 Task: Search one way flight ticket for 3 adults, 3 children in premium economy from Yakutat: Yakutat Airport (also See Yakutat Seaplane Base) to Sheridan: Sheridan County Airport on 8-6-2023. Choice of flights is Alaska. Outbound departure time preference is 5:45.
Action: Mouse moved to (326, 136)
Screenshot: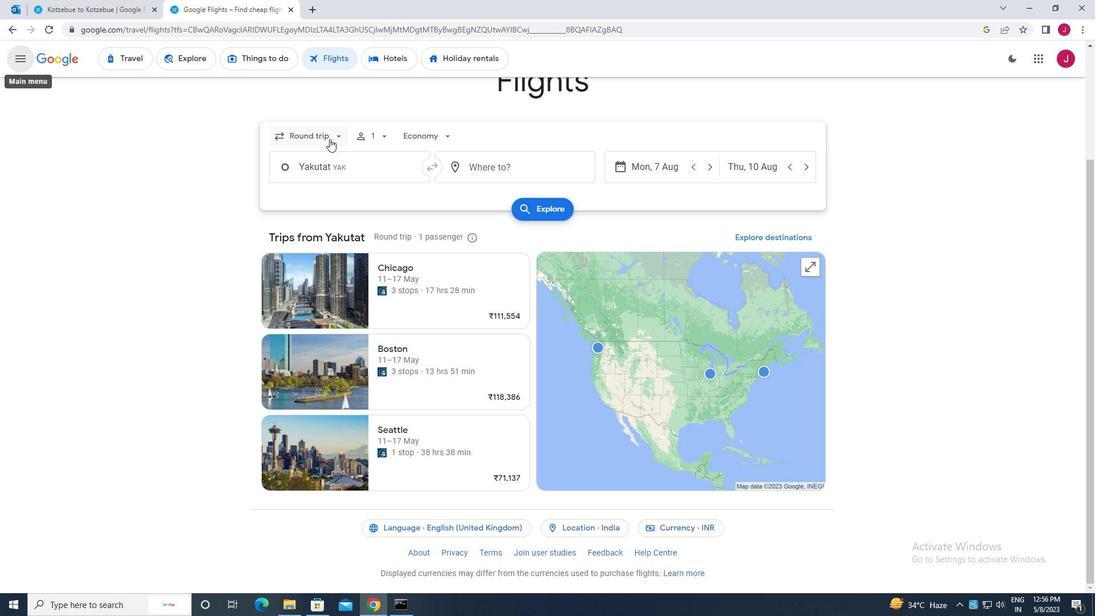 
Action: Mouse pressed left at (326, 136)
Screenshot: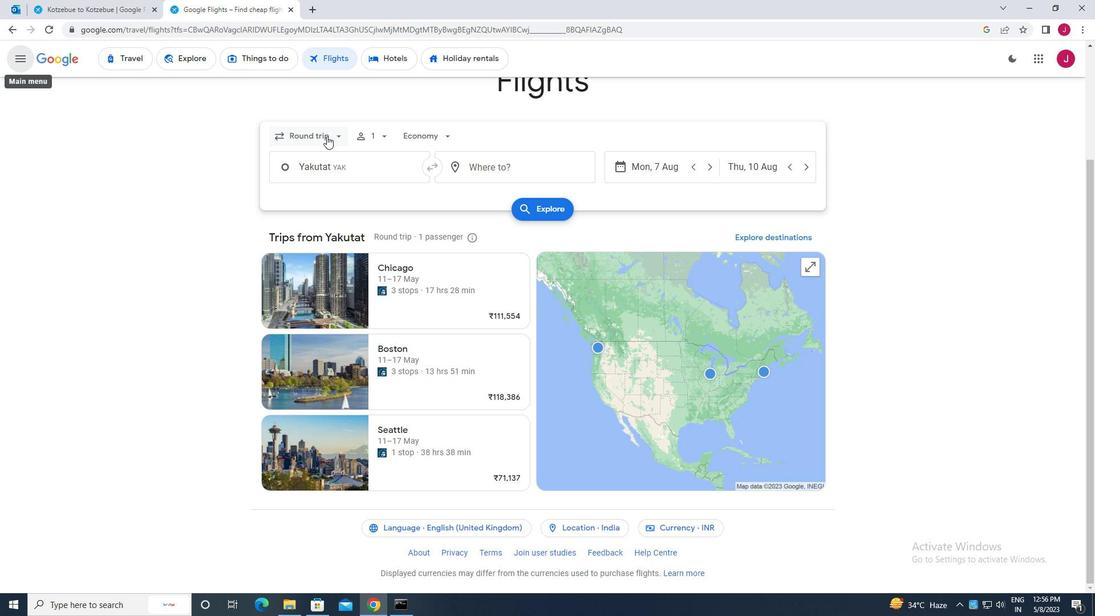 
Action: Mouse moved to (336, 136)
Screenshot: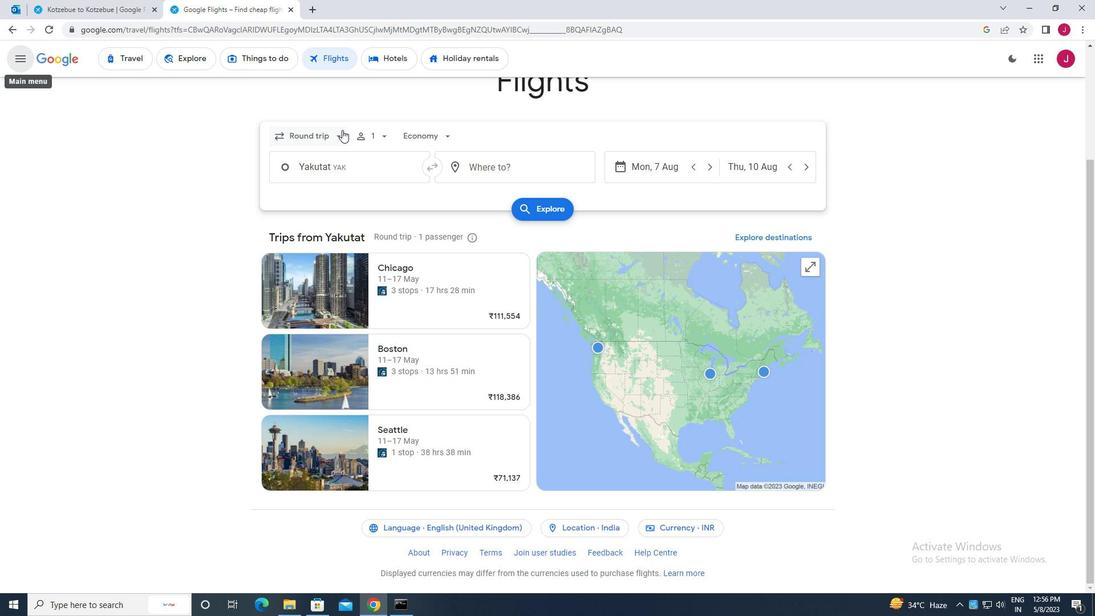 
Action: Mouse pressed left at (336, 136)
Screenshot: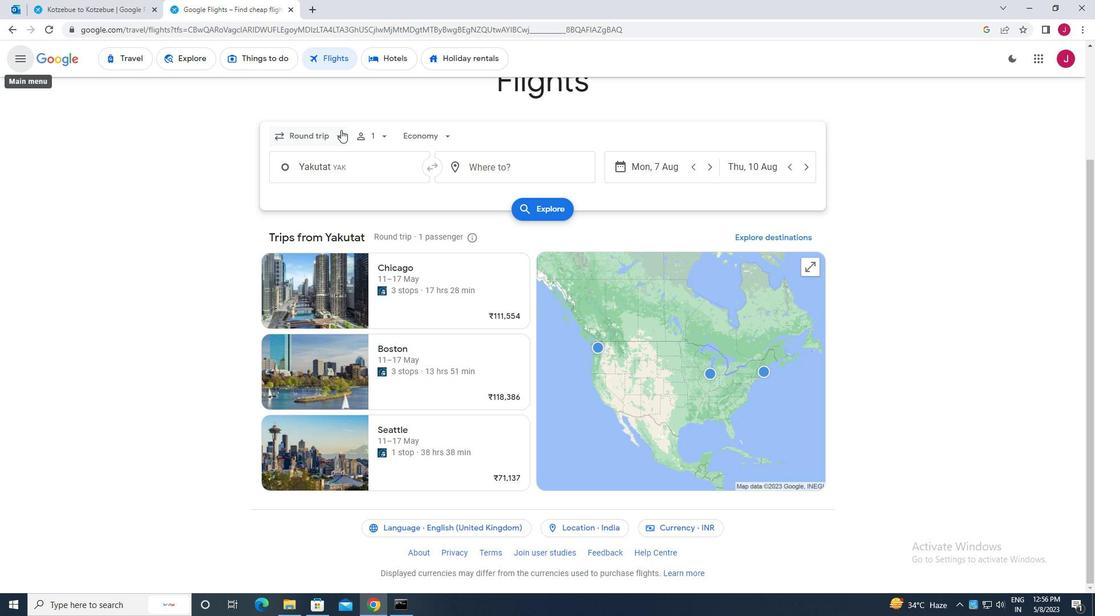 
Action: Mouse moved to (337, 130)
Screenshot: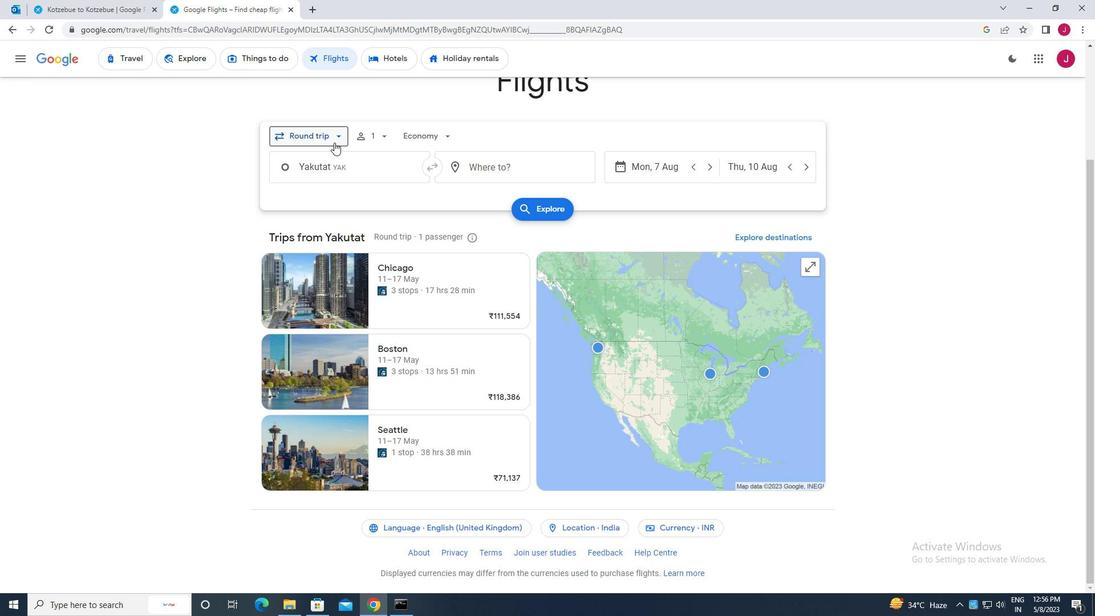 
Action: Mouse pressed left at (337, 130)
Screenshot: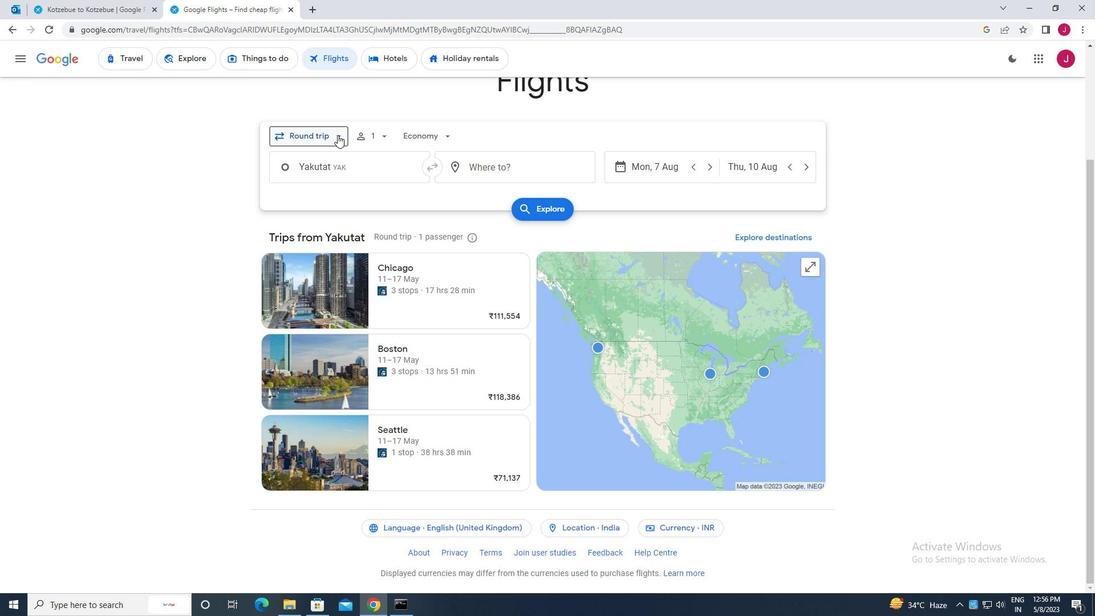 
Action: Mouse moved to (332, 188)
Screenshot: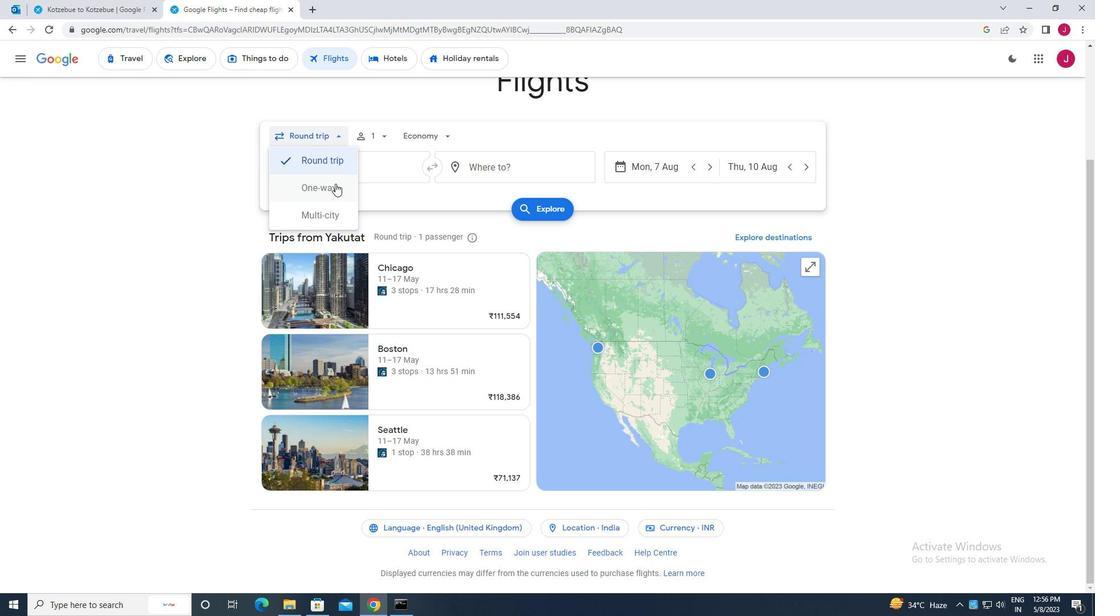 
Action: Mouse pressed left at (332, 188)
Screenshot: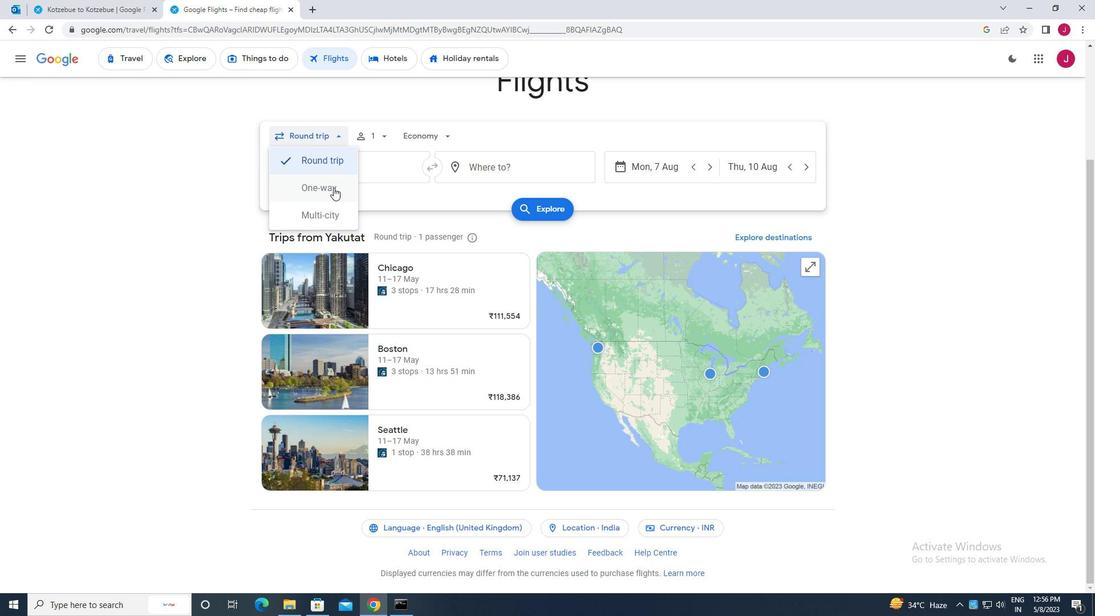 
Action: Mouse moved to (379, 136)
Screenshot: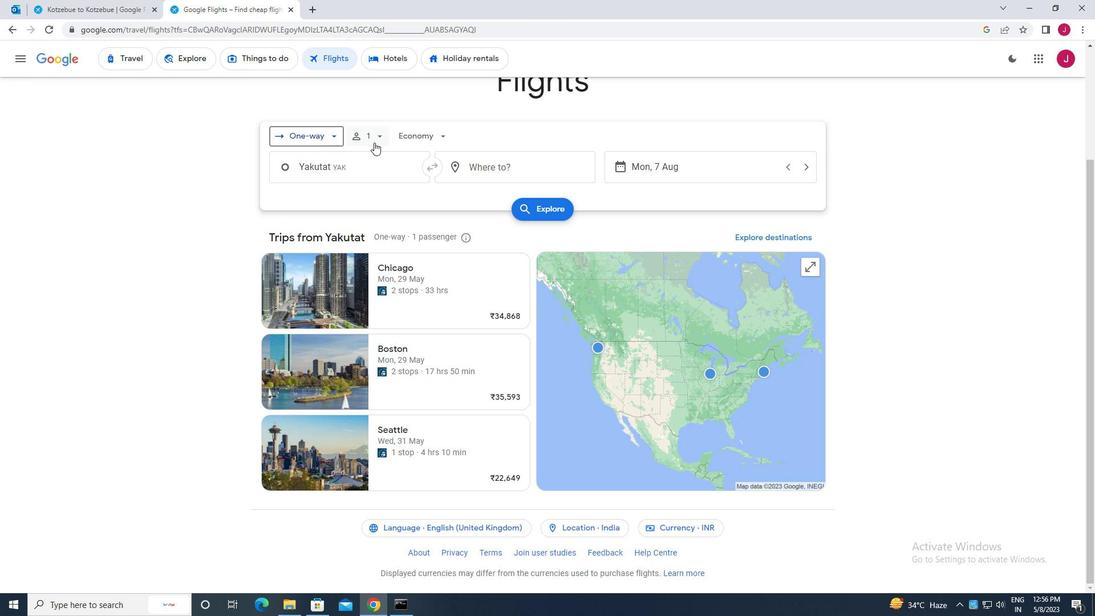 
Action: Mouse pressed left at (379, 136)
Screenshot: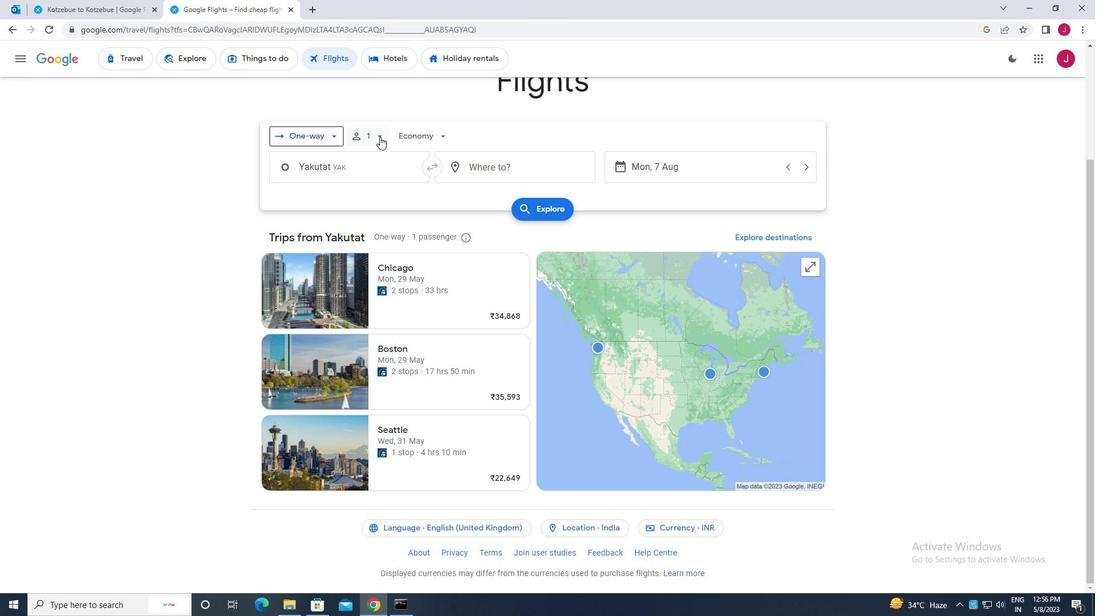 
Action: Mouse moved to (470, 165)
Screenshot: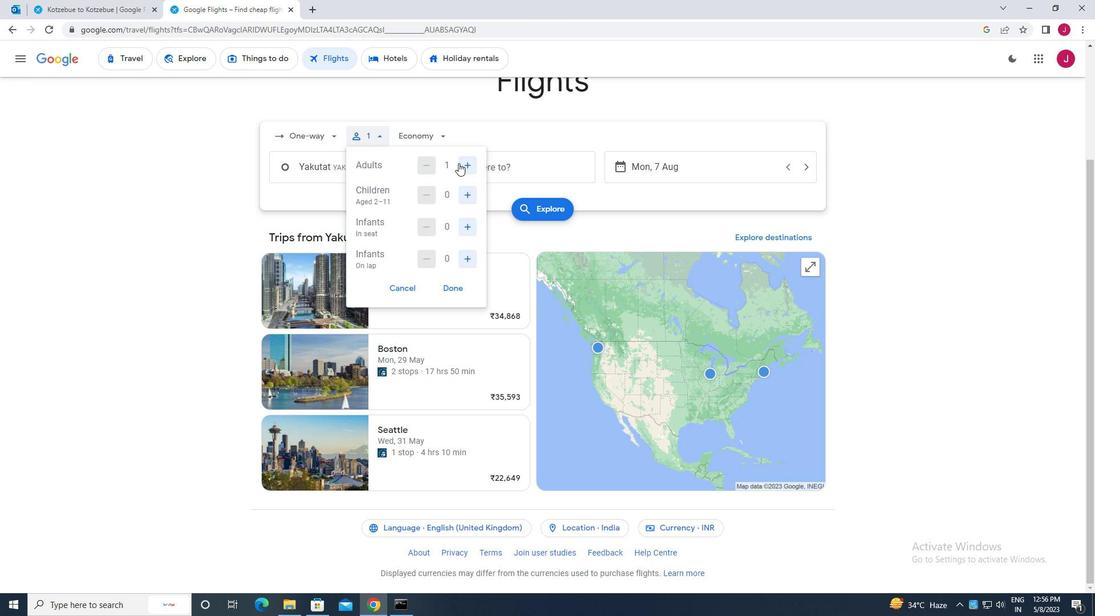 
Action: Mouse pressed left at (470, 165)
Screenshot: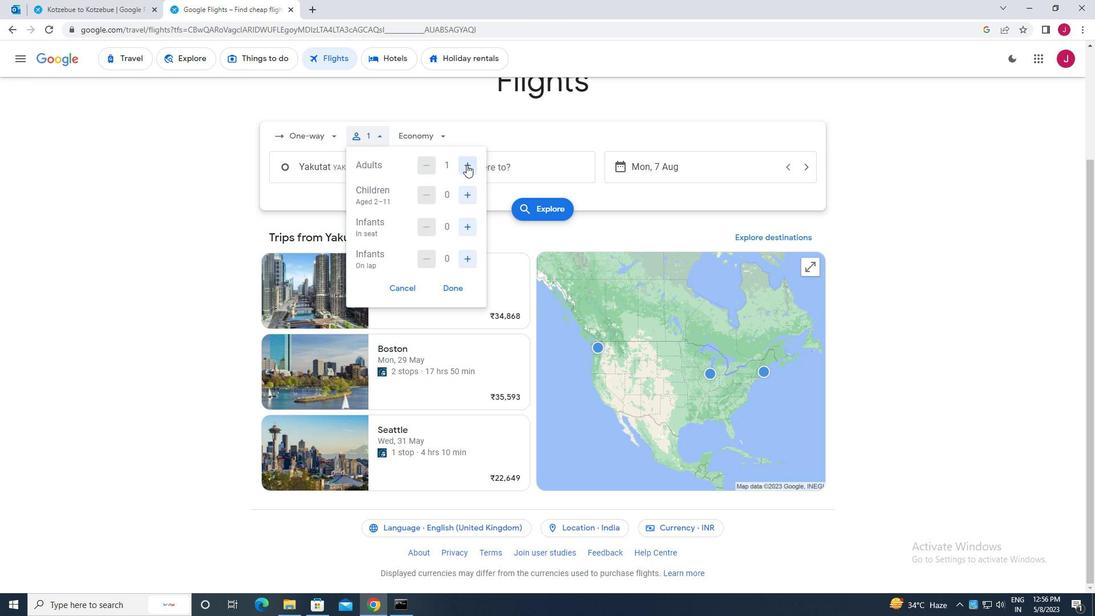 
Action: Mouse moved to (470, 166)
Screenshot: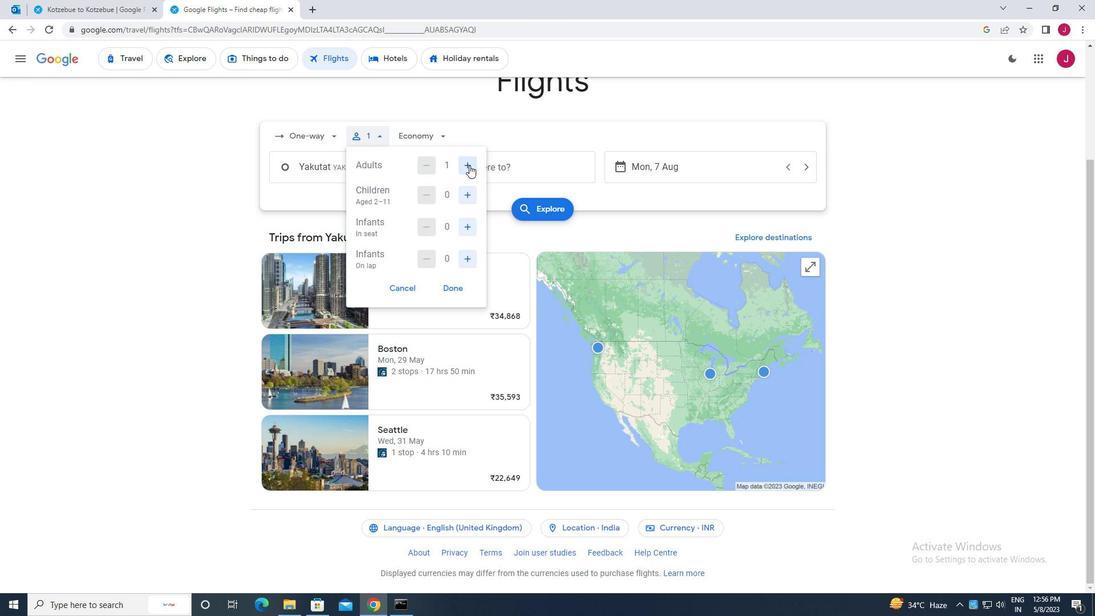 
Action: Mouse pressed left at (470, 166)
Screenshot: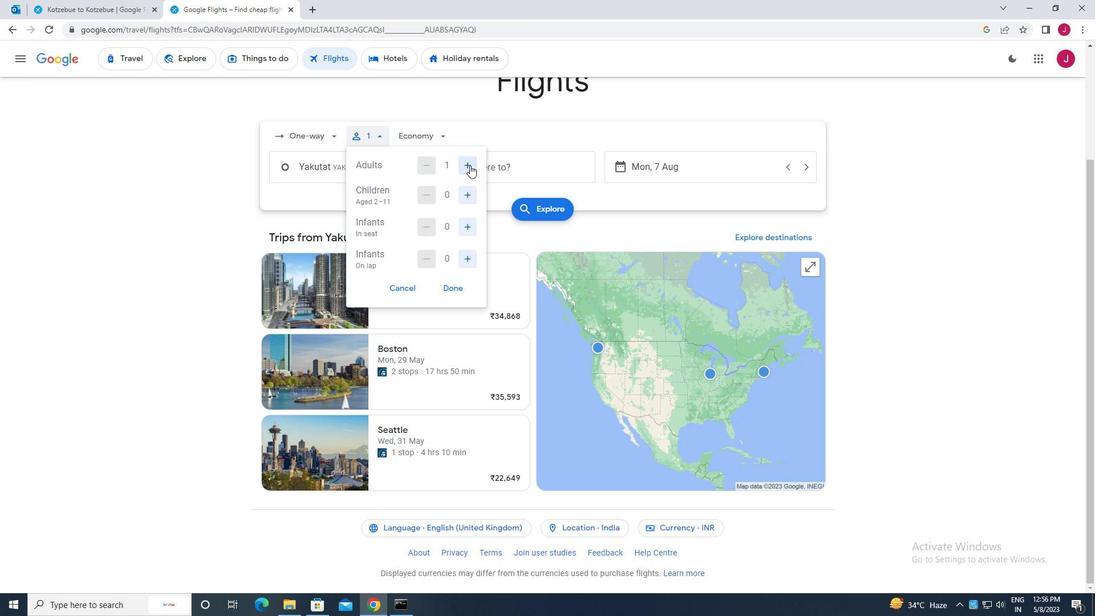 
Action: Mouse moved to (464, 195)
Screenshot: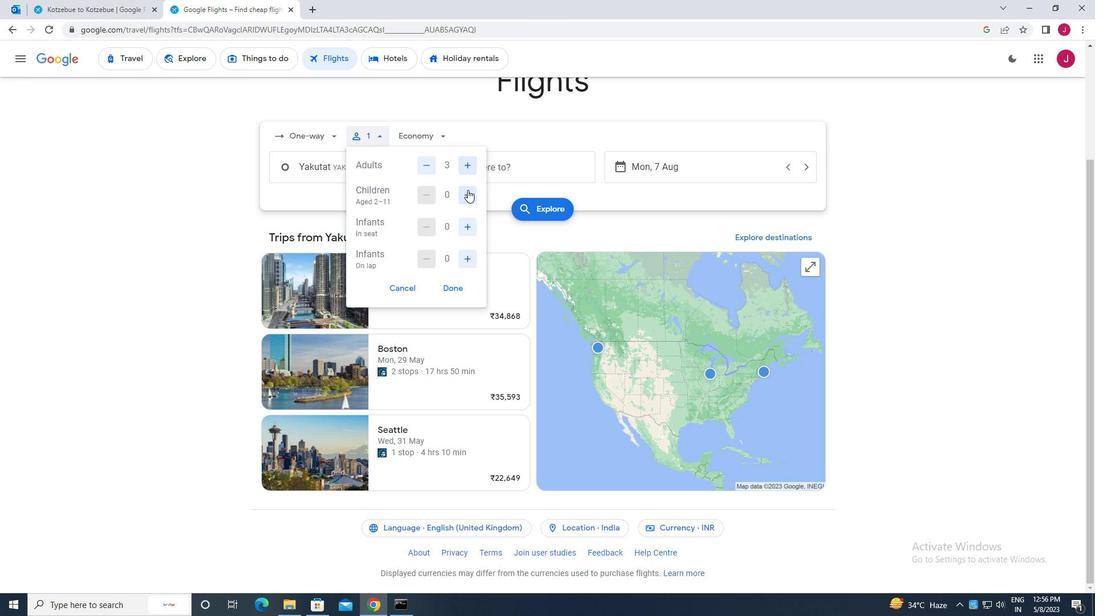 
Action: Mouse pressed left at (464, 195)
Screenshot: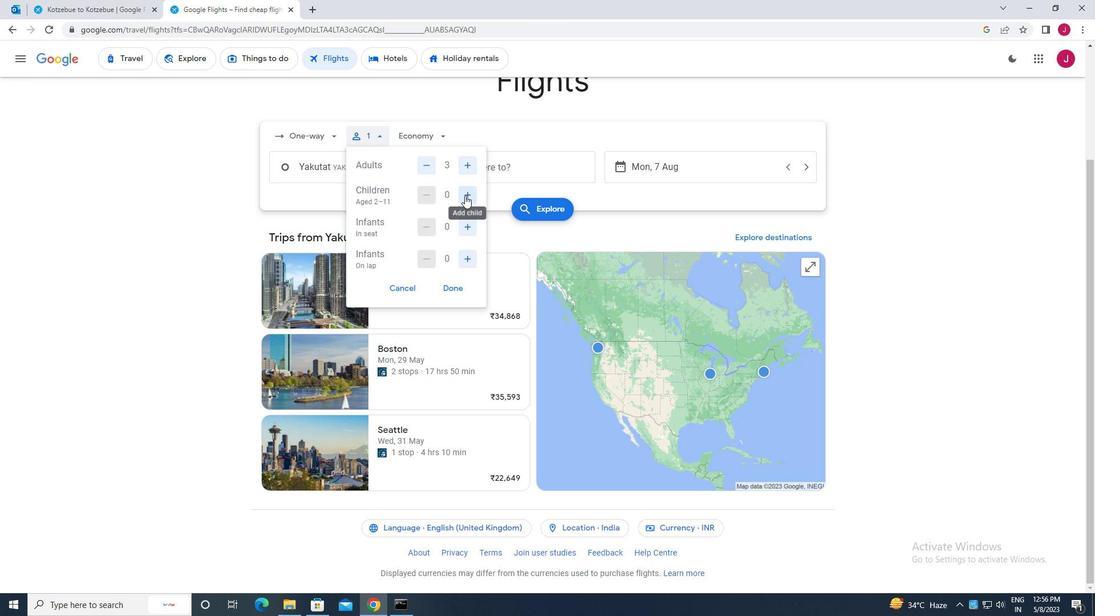 
Action: Mouse pressed left at (464, 195)
Screenshot: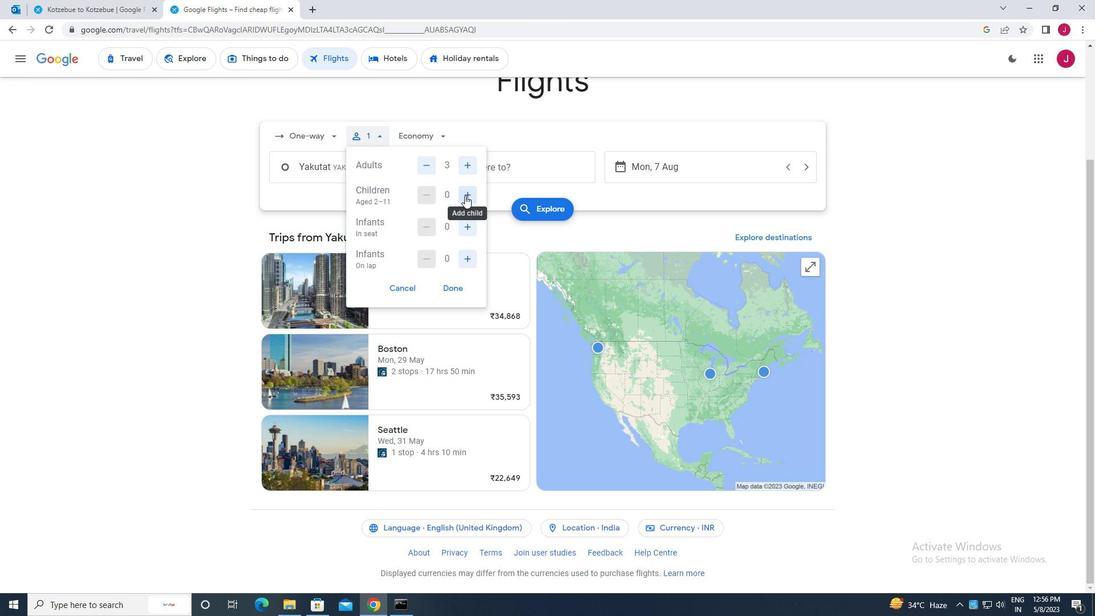 
Action: Mouse pressed left at (464, 195)
Screenshot: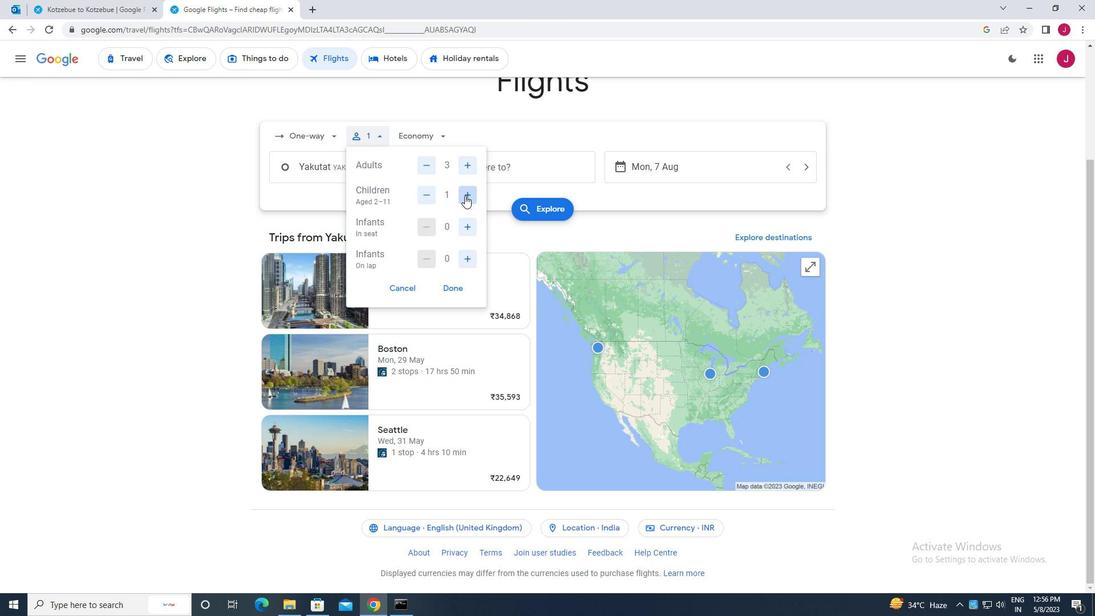 
Action: Mouse moved to (452, 286)
Screenshot: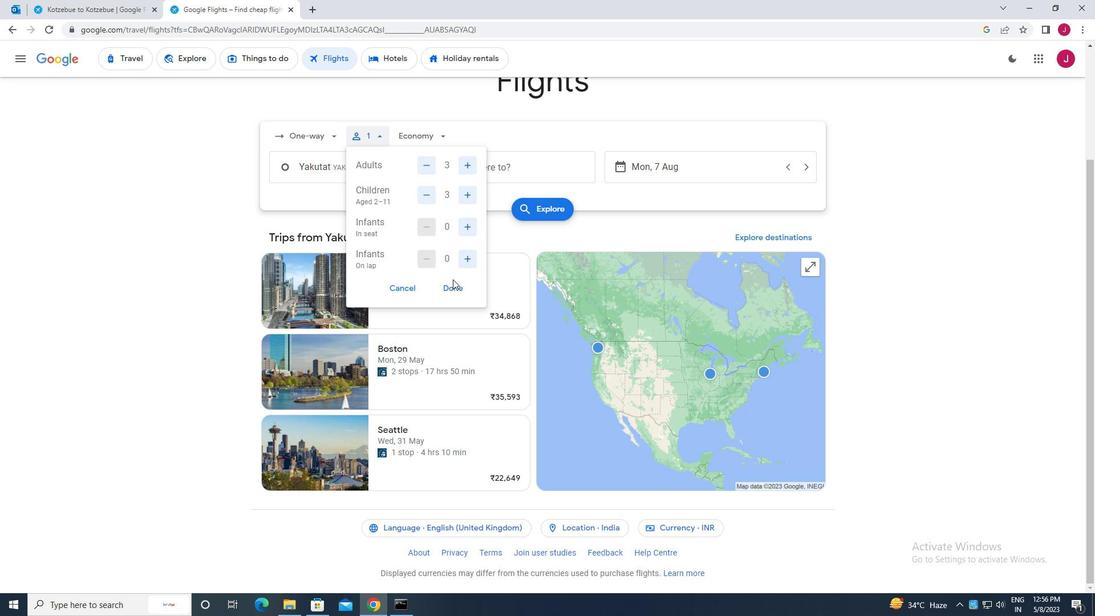 
Action: Mouse pressed left at (452, 286)
Screenshot: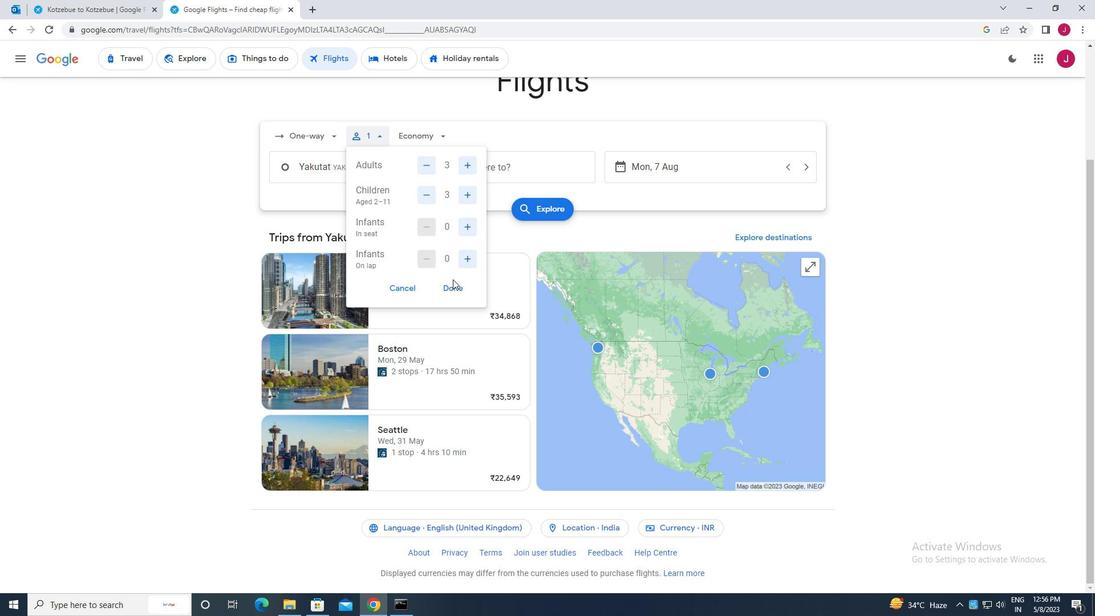 
Action: Mouse moved to (423, 136)
Screenshot: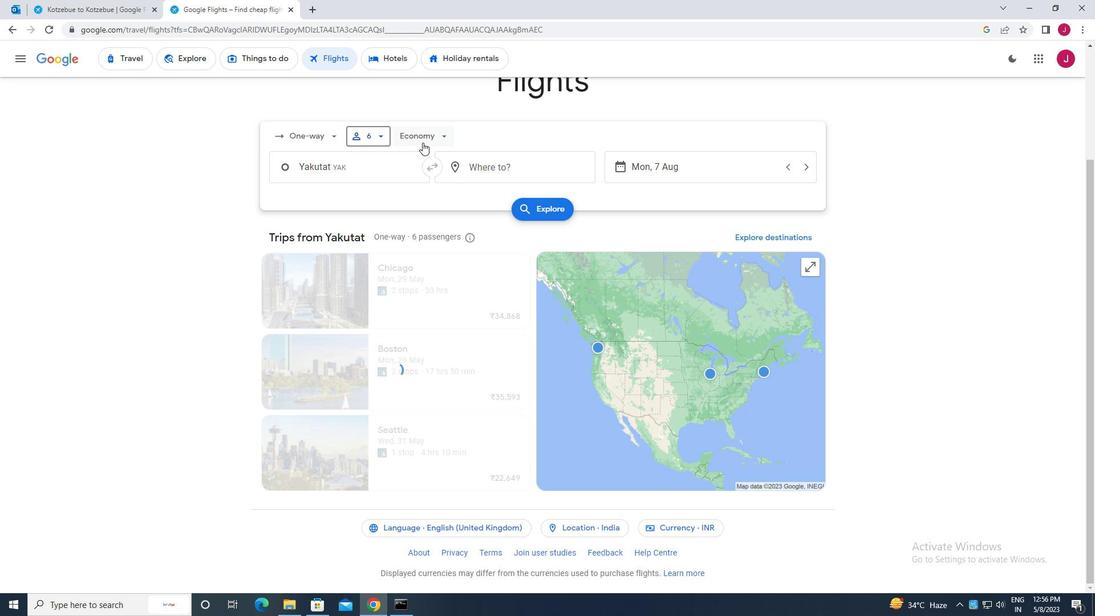
Action: Mouse pressed left at (423, 136)
Screenshot: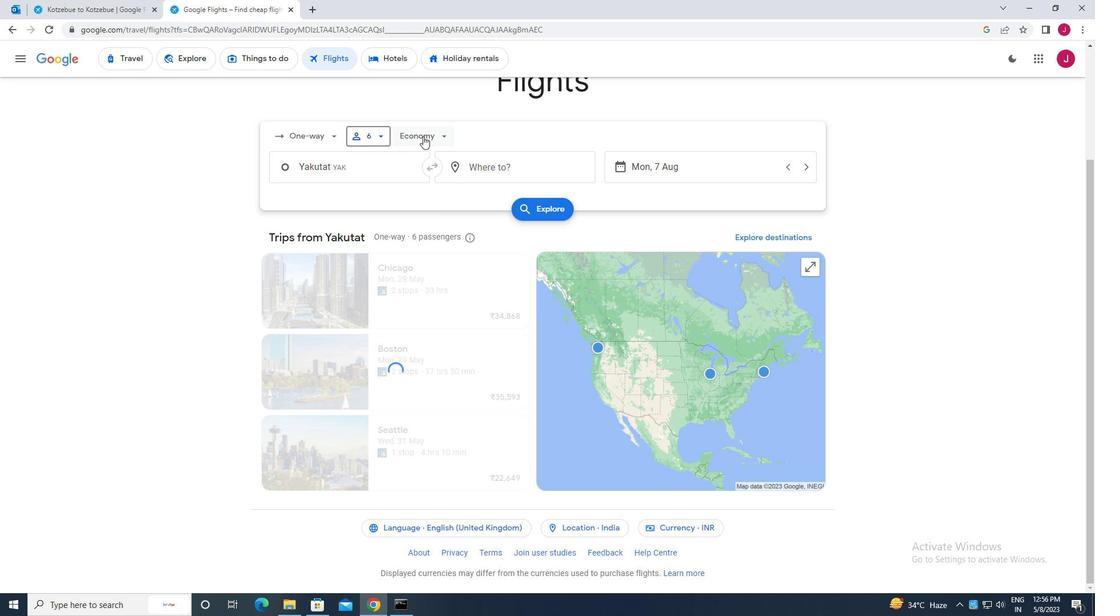 
Action: Mouse moved to (442, 188)
Screenshot: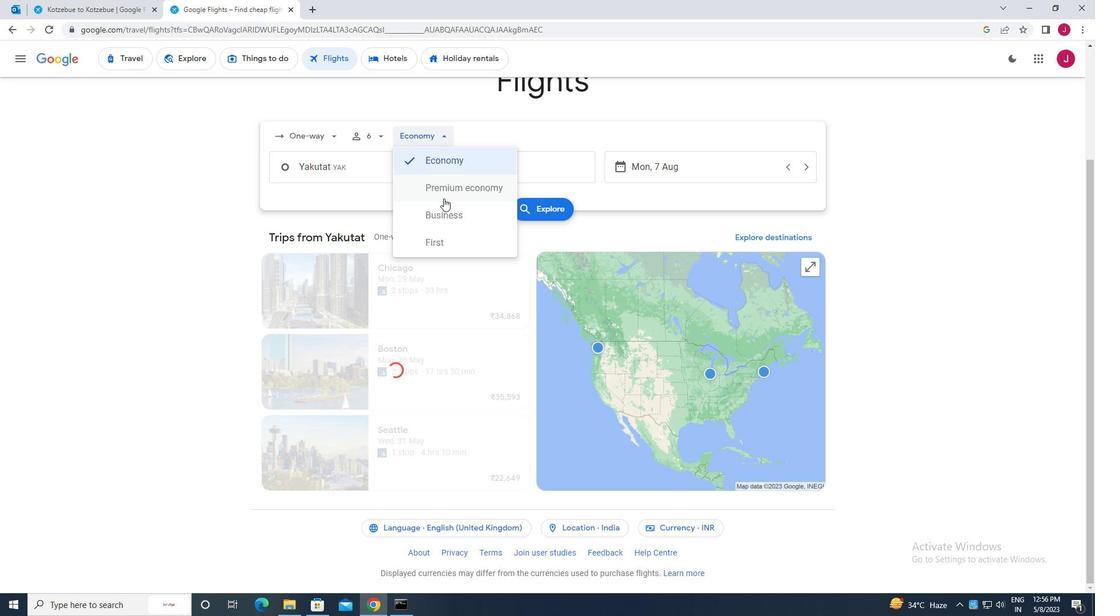 
Action: Mouse pressed left at (442, 188)
Screenshot: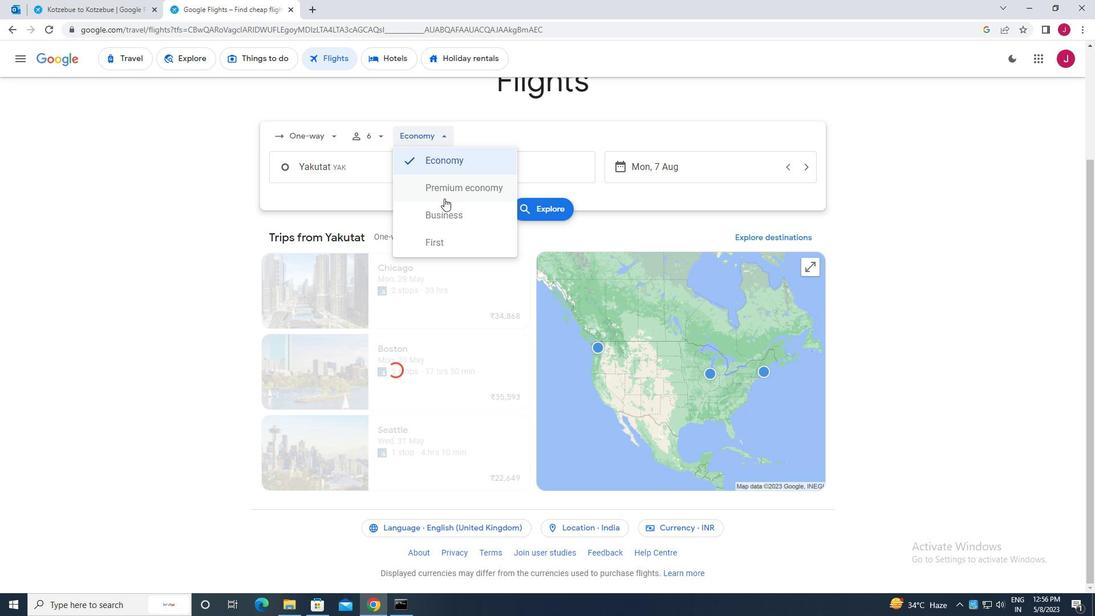 
Action: Mouse moved to (368, 166)
Screenshot: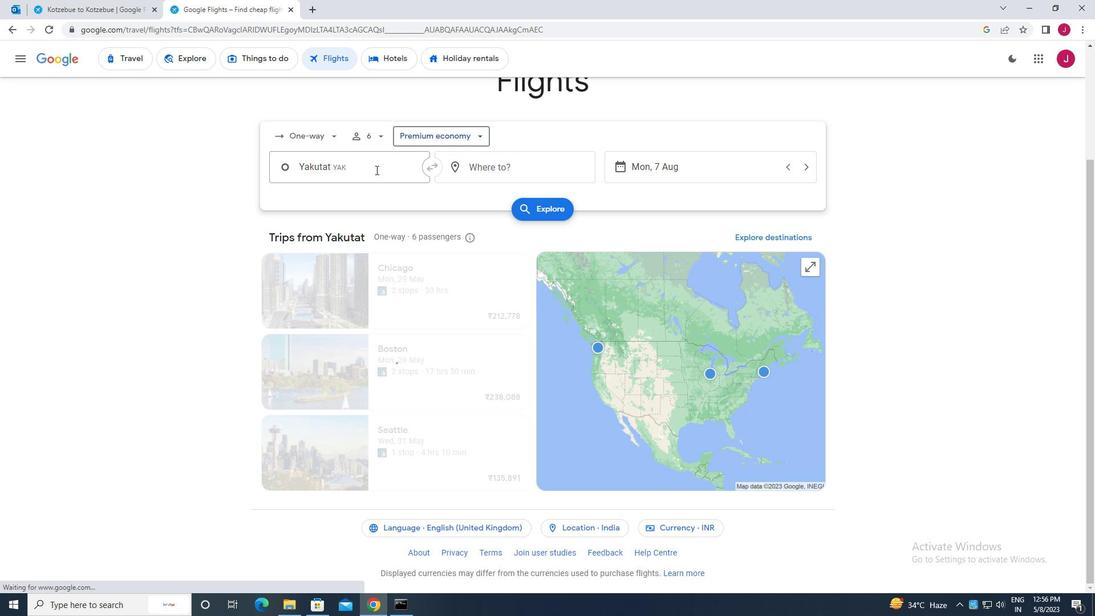 
Action: Mouse pressed left at (368, 166)
Screenshot: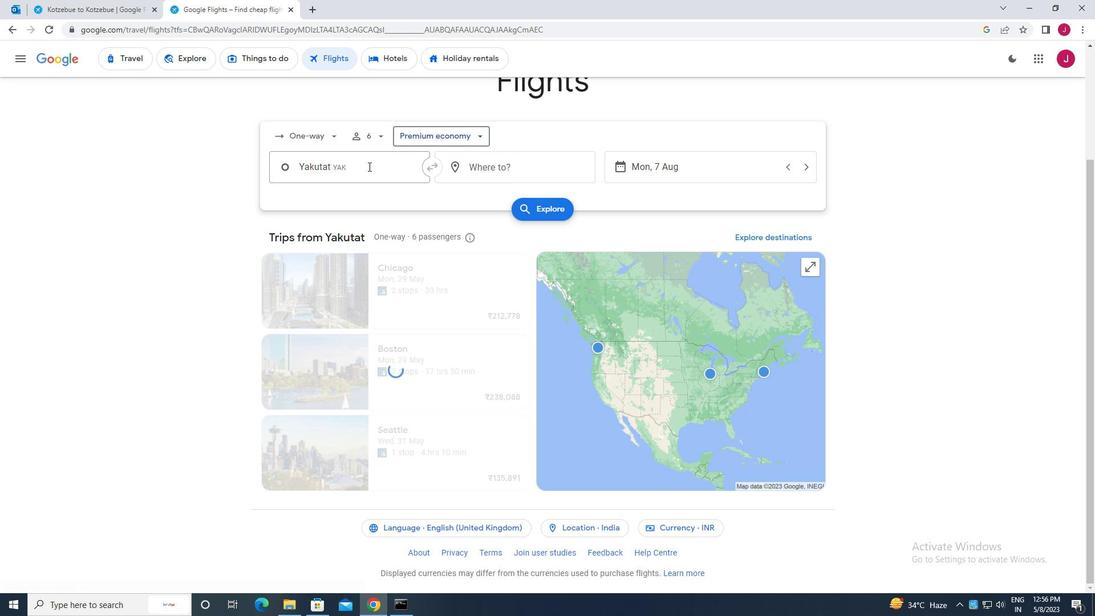 
Action: Mouse moved to (368, 166)
Screenshot: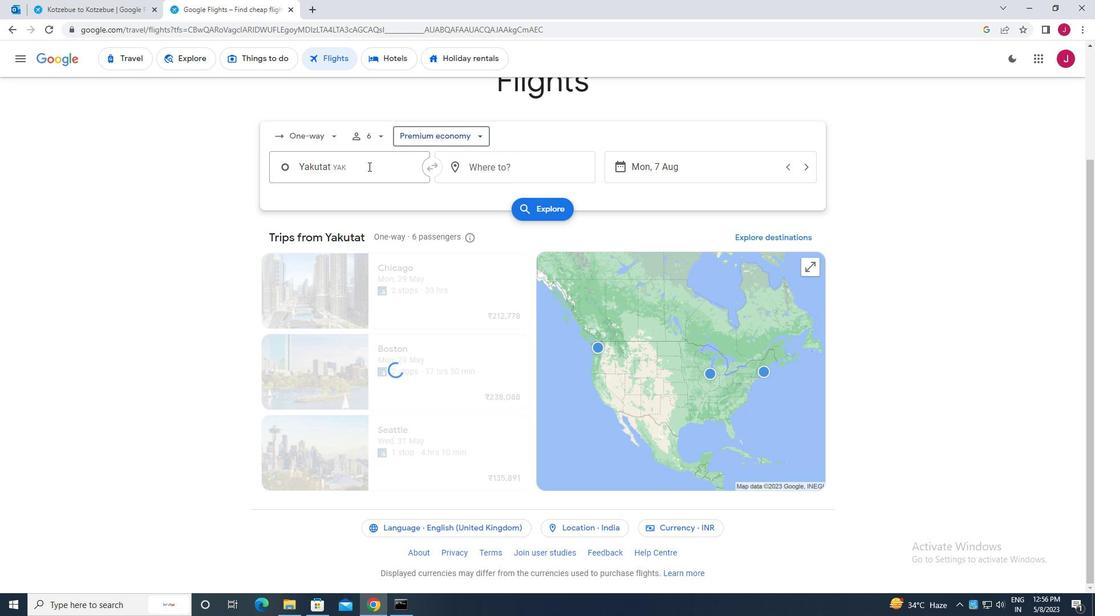 
Action: Key pressed yakutat
Screenshot: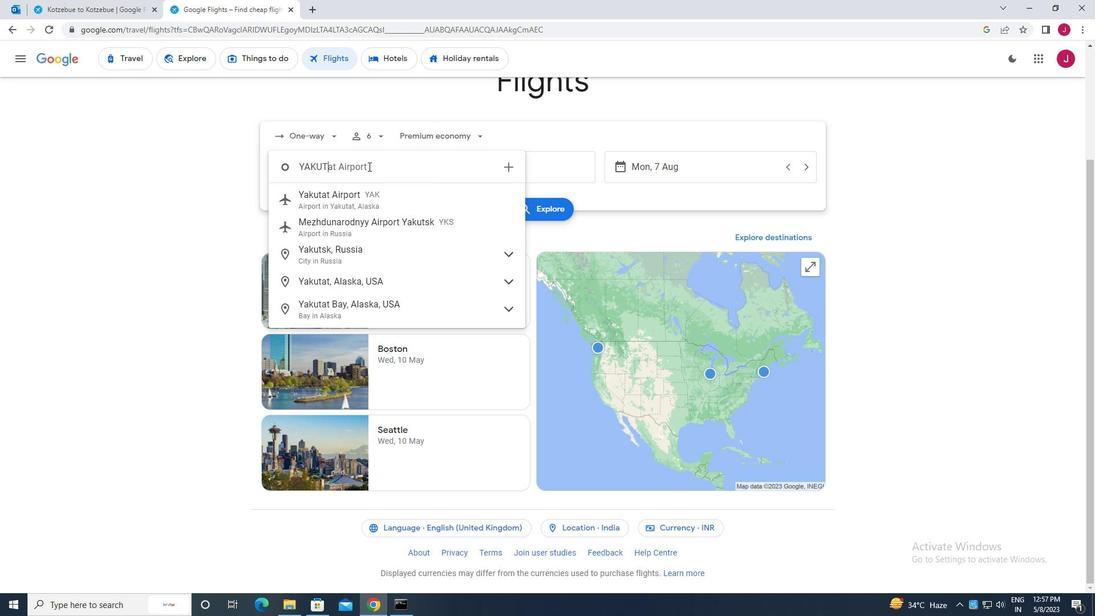 
Action: Mouse moved to (365, 195)
Screenshot: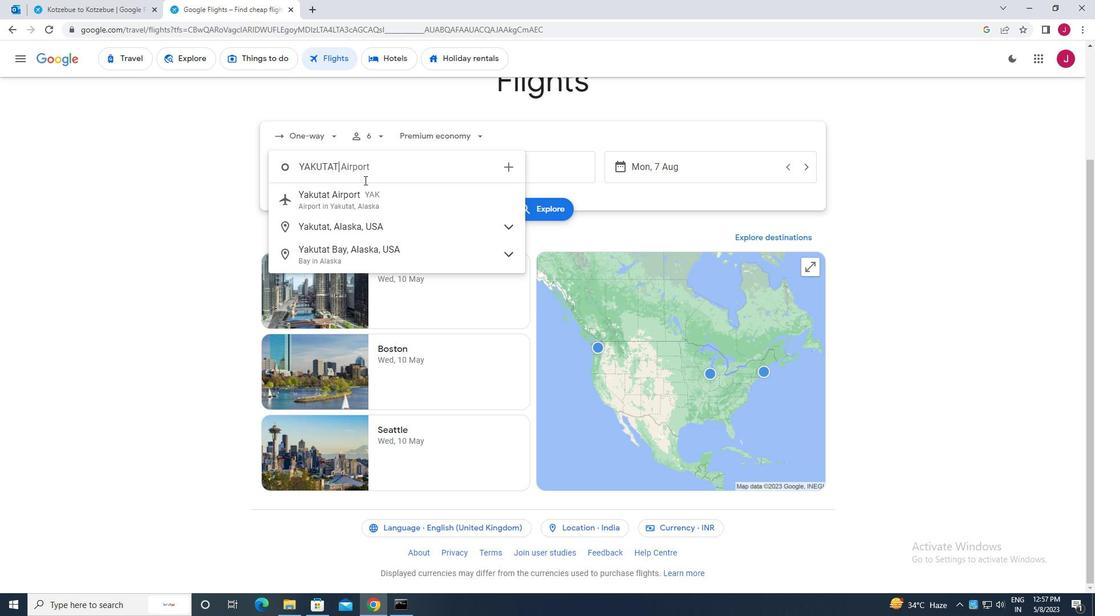 
Action: Mouse pressed left at (365, 195)
Screenshot: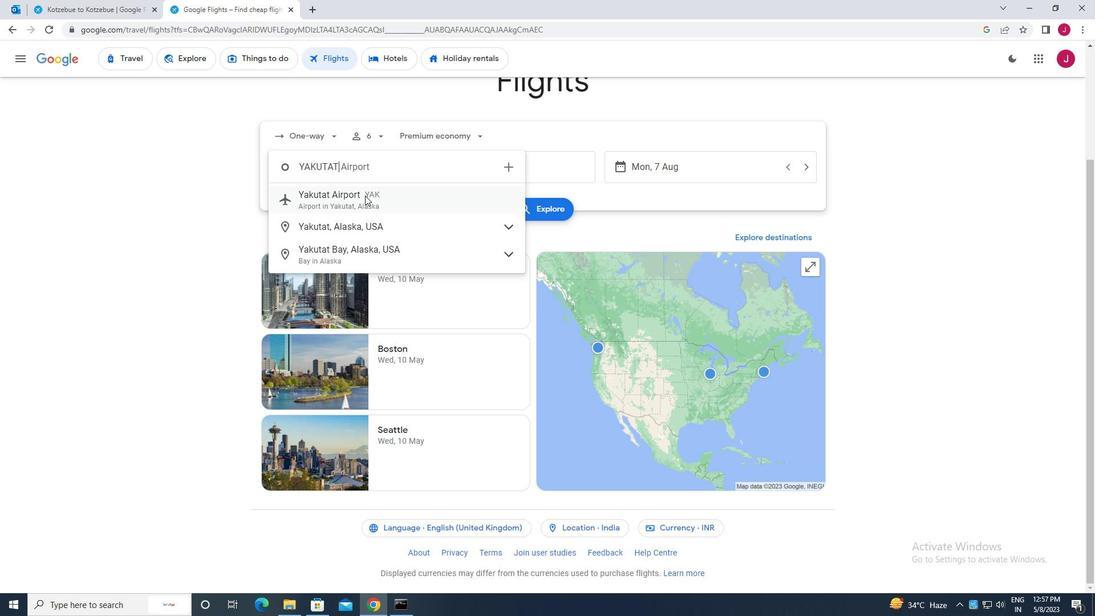 
Action: Mouse moved to (529, 171)
Screenshot: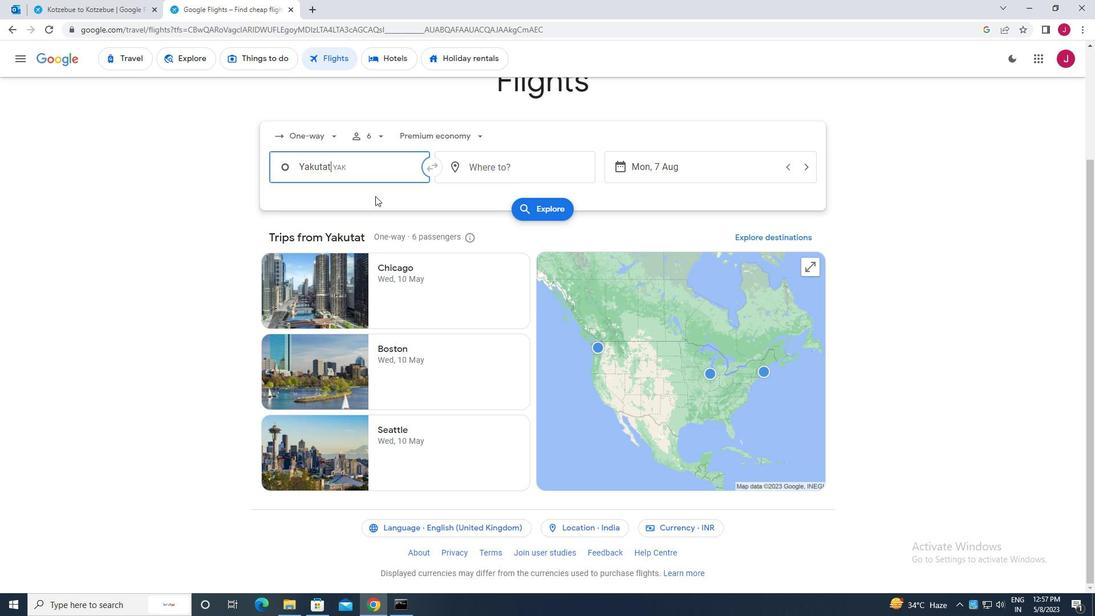 
Action: Mouse pressed left at (529, 171)
Screenshot: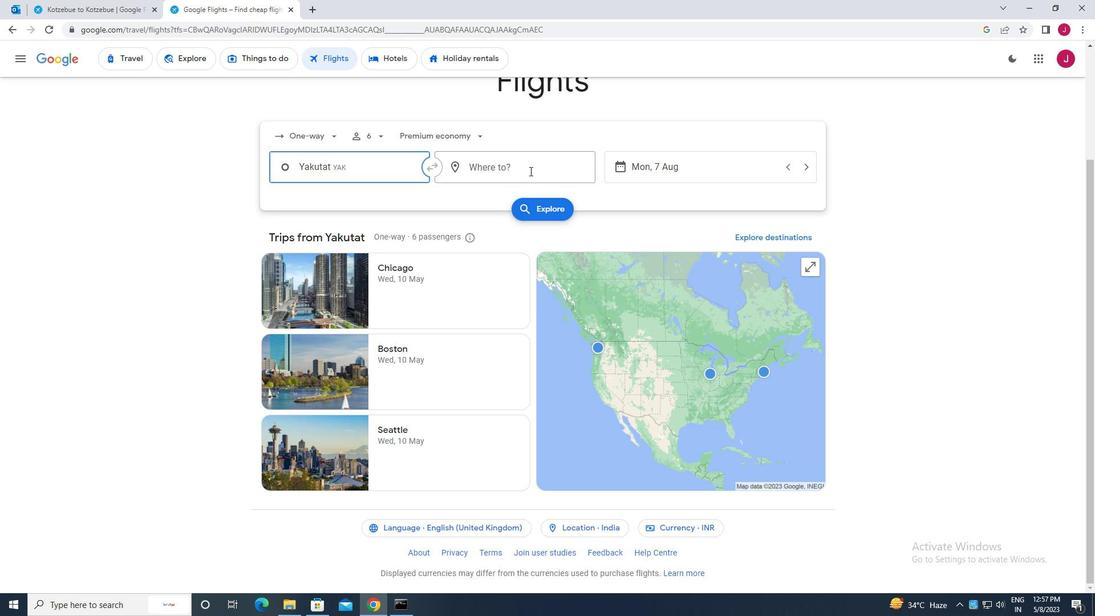
Action: Key pressed sherida
Screenshot: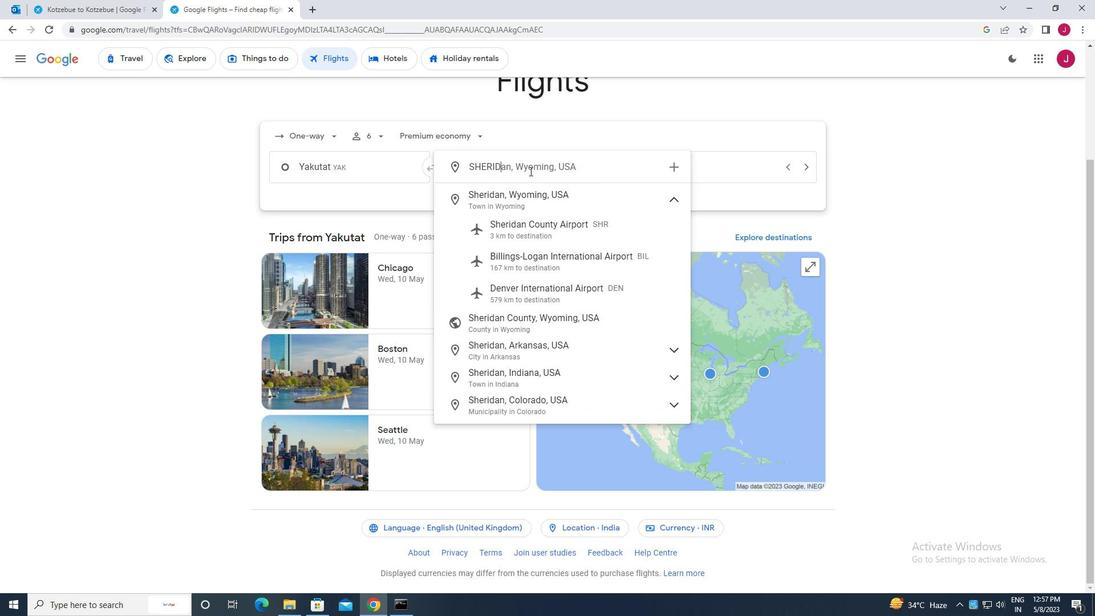 
Action: Mouse moved to (552, 223)
Screenshot: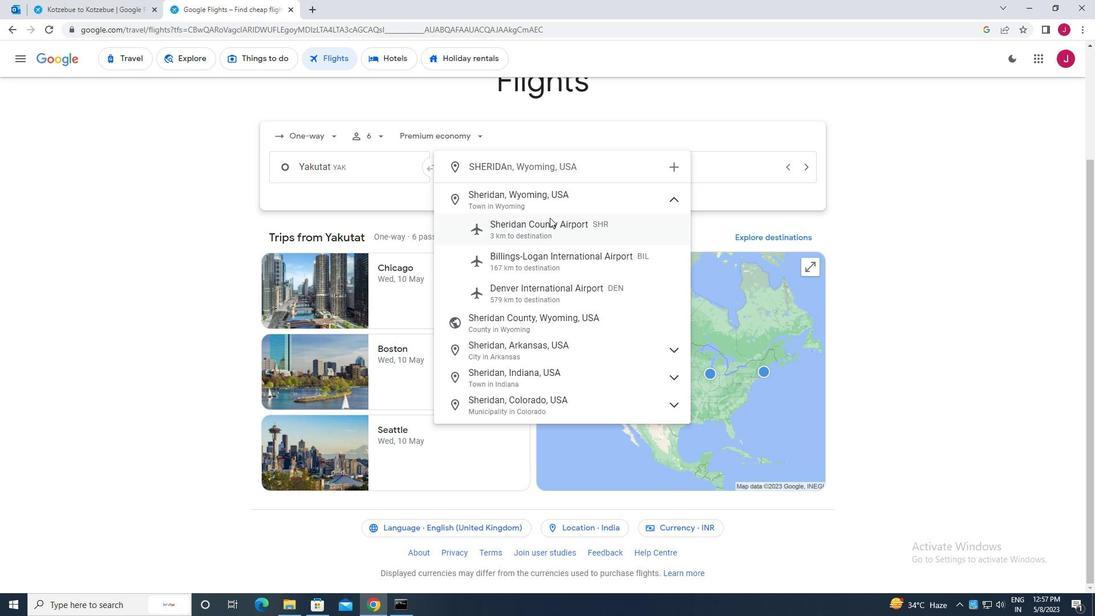 
Action: Mouse pressed left at (552, 223)
Screenshot: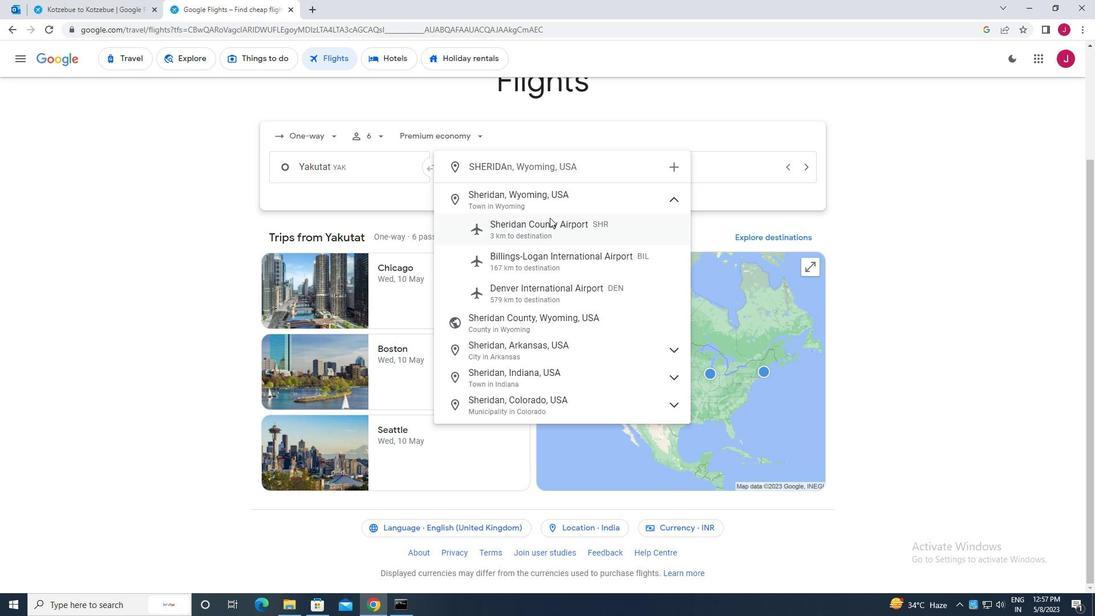 
Action: Mouse moved to (672, 172)
Screenshot: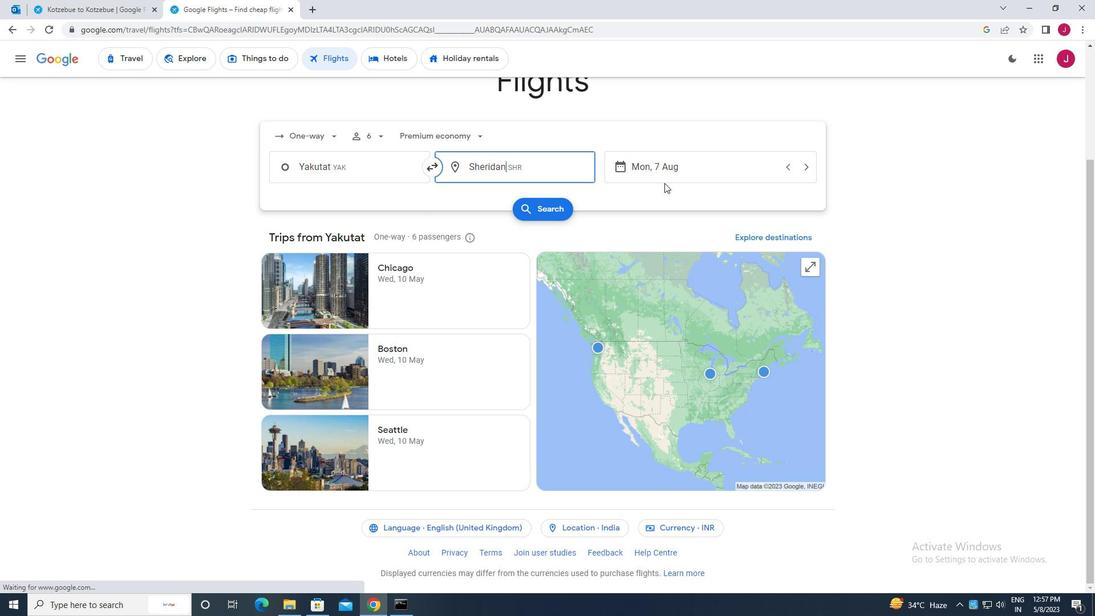 
Action: Mouse pressed left at (672, 172)
Screenshot: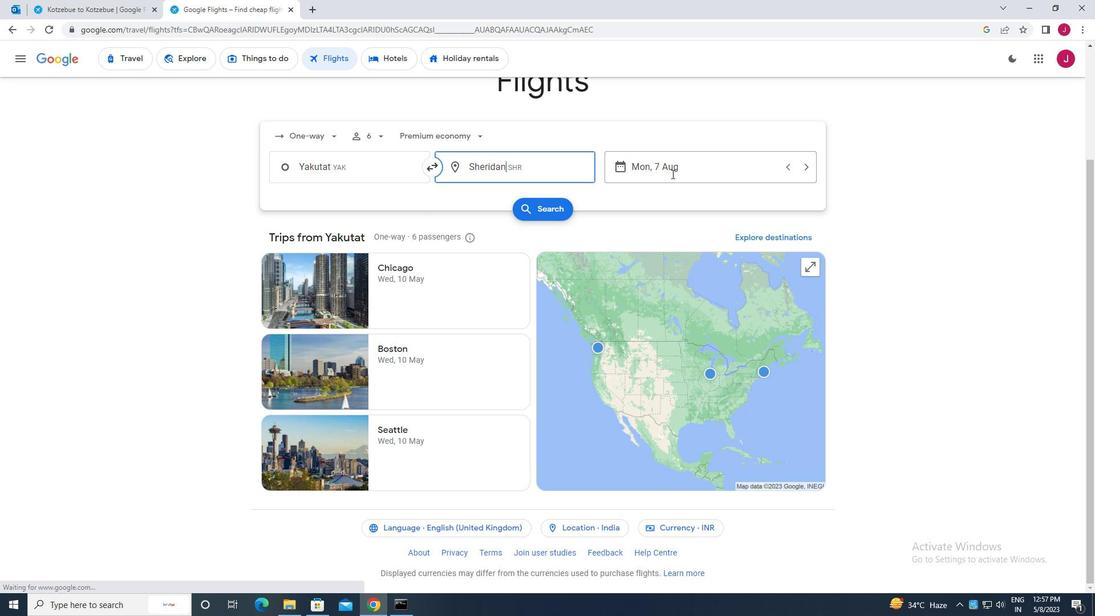 
Action: Mouse moved to (417, 285)
Screenshot: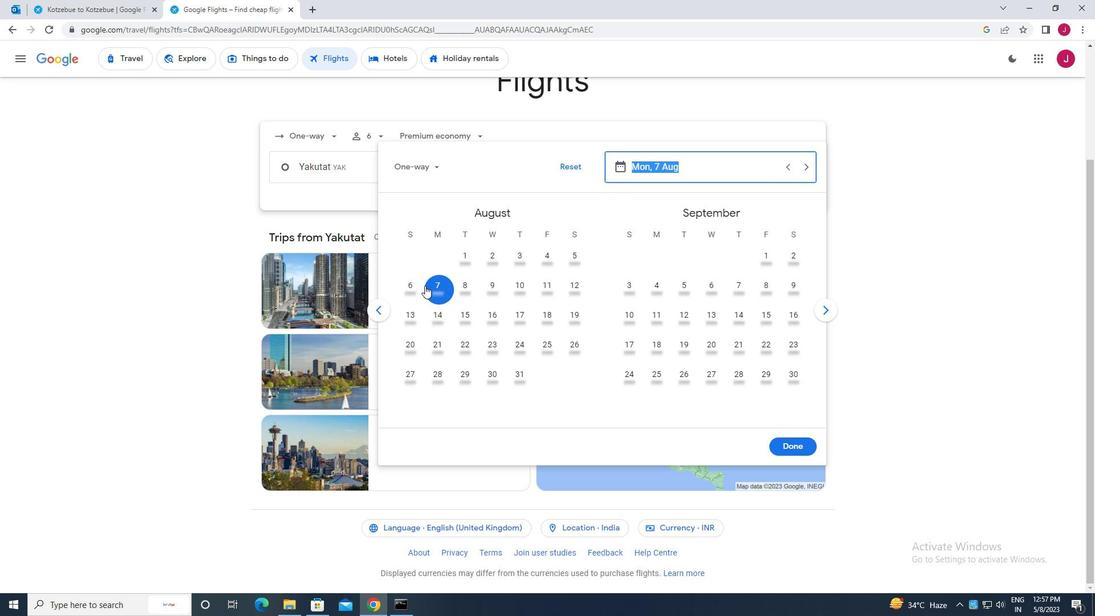 
Action: Mouse pressed left at (417, 285)
Screenshot: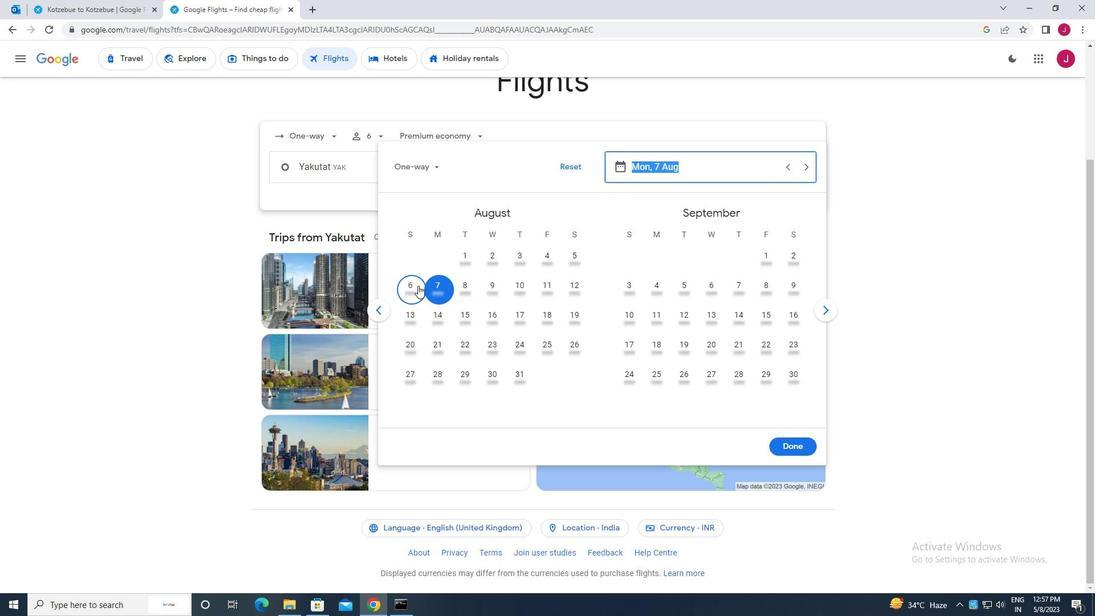 
Action: Mouse moved to (798, 448)
Screenshot: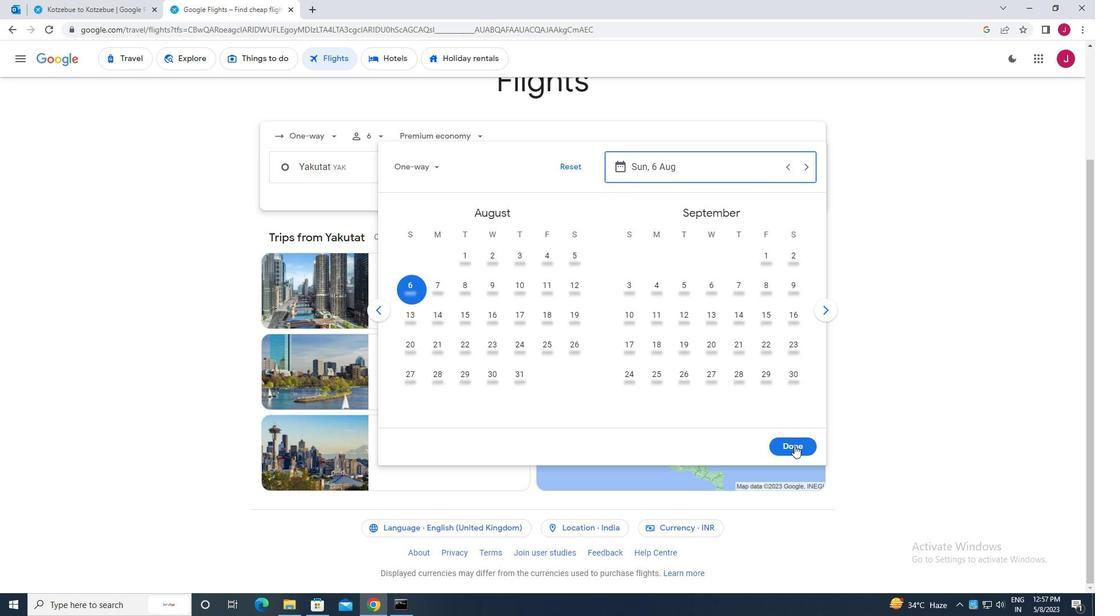 
Action: Mouse pressed left at (798, 448)
Screenshot: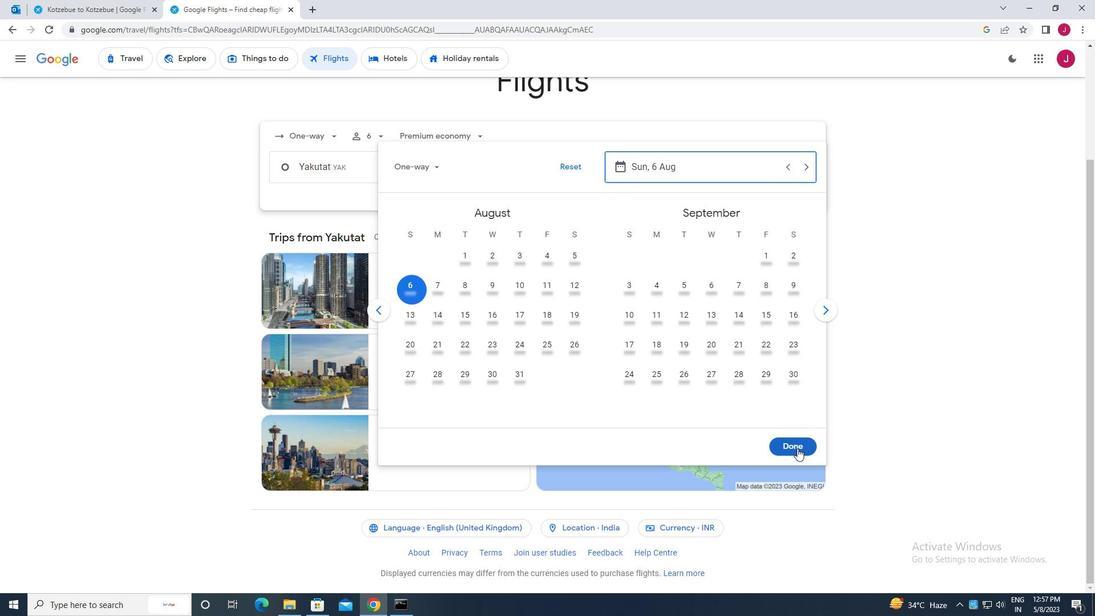 
Action: Mouse moved to (548, 204)
Screenshot: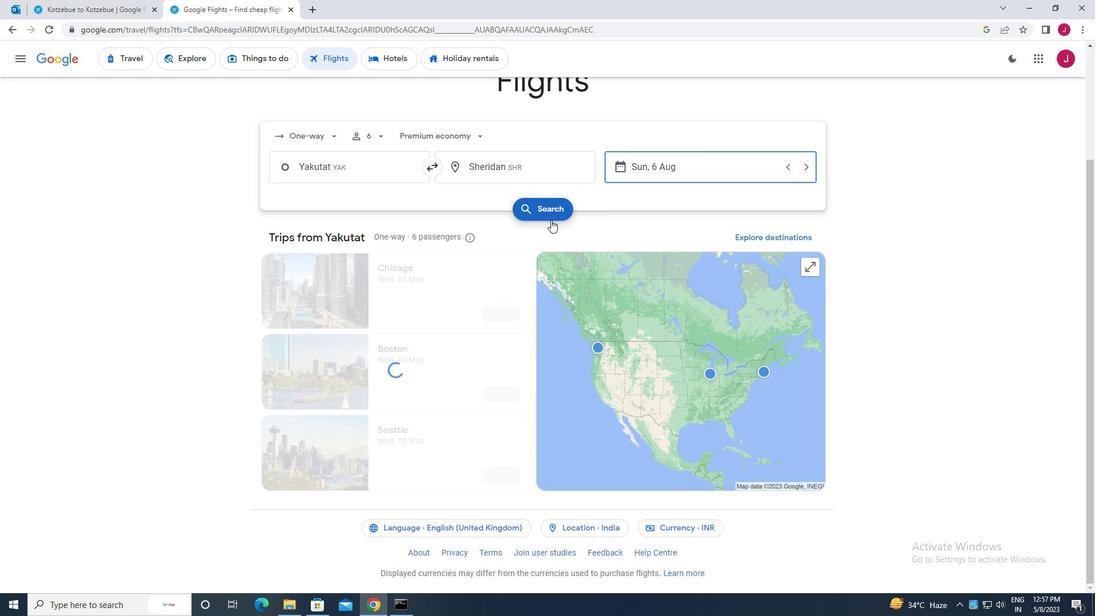 
Action: Mouse pressed left at (548, 204)
Screenshot: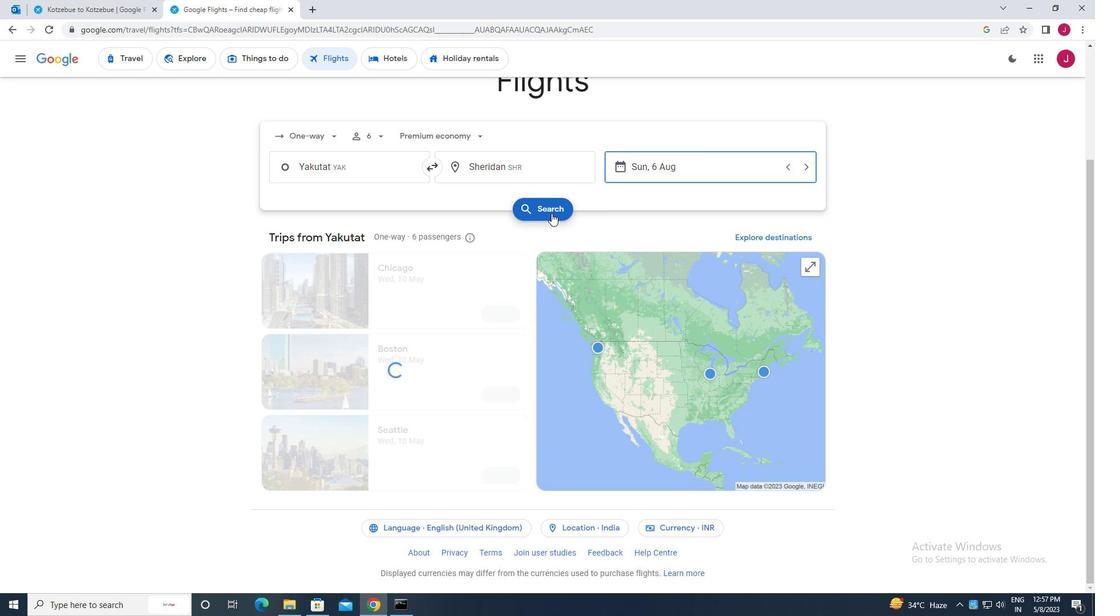 
Action: Mouse moved to (288, 164)
Screenshot: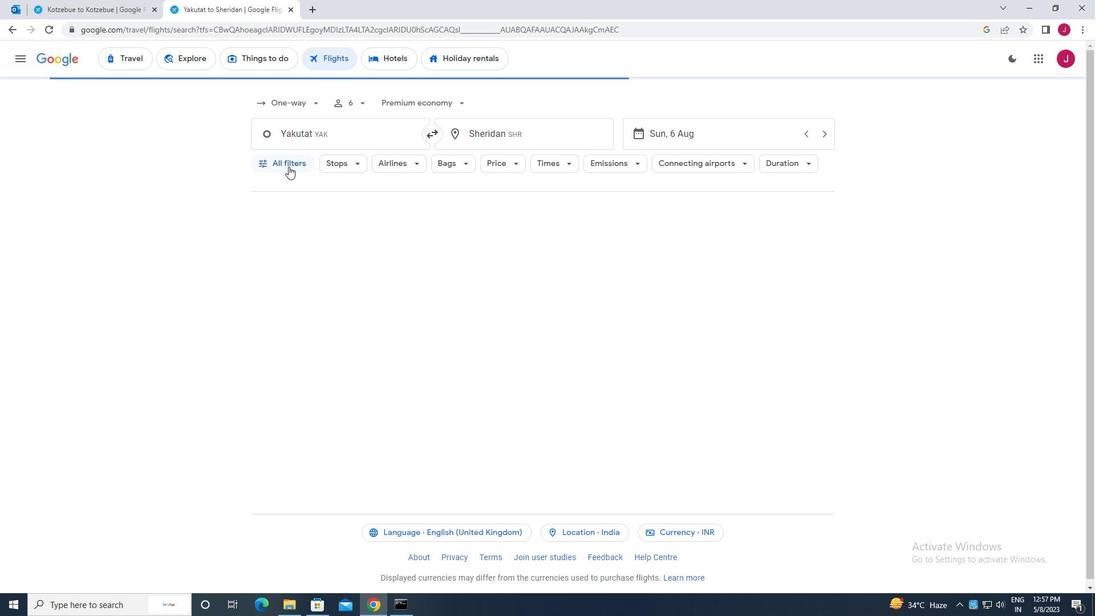 
Action: Mouse pressed left at (288, 164)
Screenshot: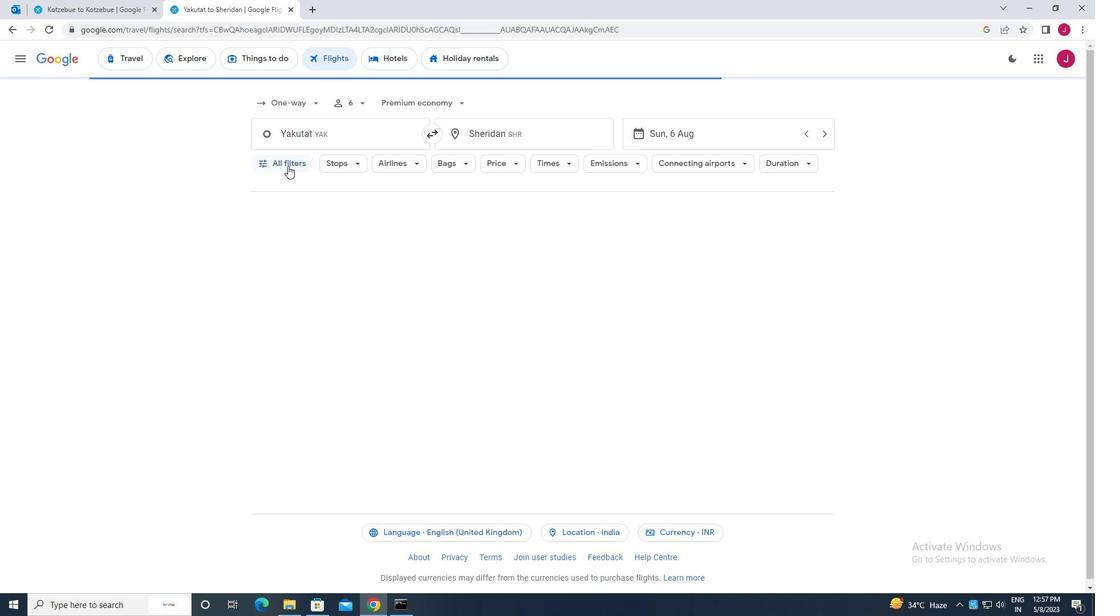 
Action: Mouse moved to (313, 216)
Screenshot: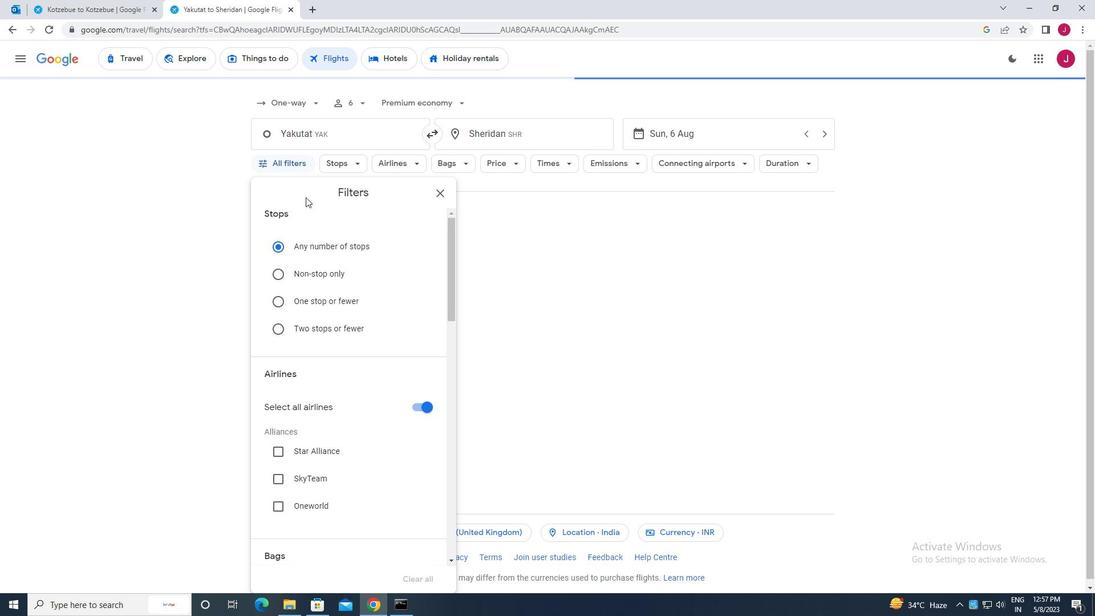 
Action: Mouse scrolled (313, 216) with delta (0, 0)
Screenshot: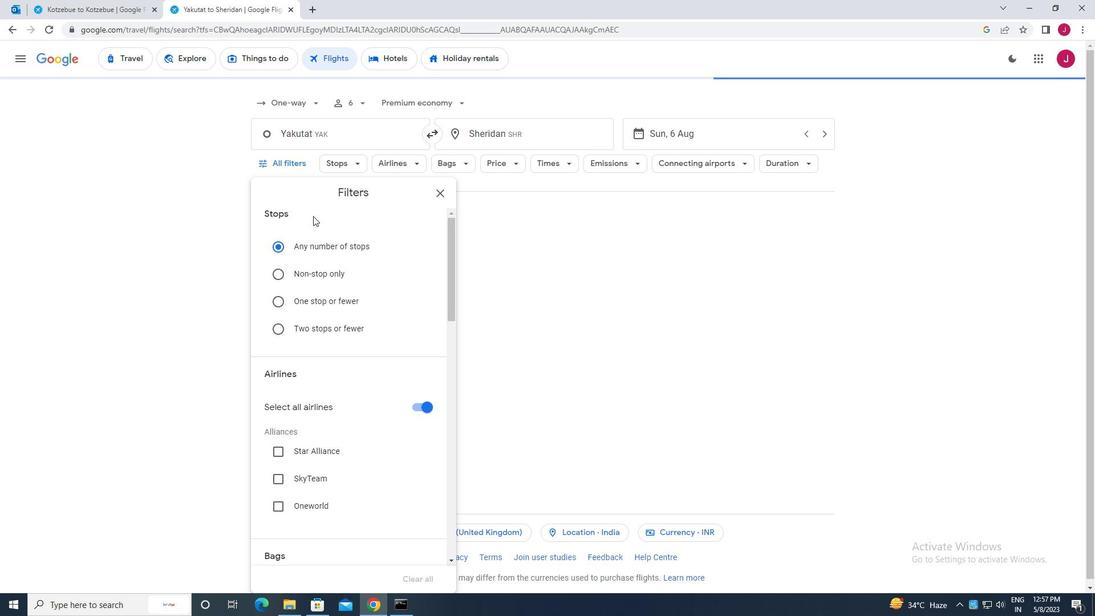 
Action: Mouse scrolled (313, 216) with delta (0, 0)
Screenshot: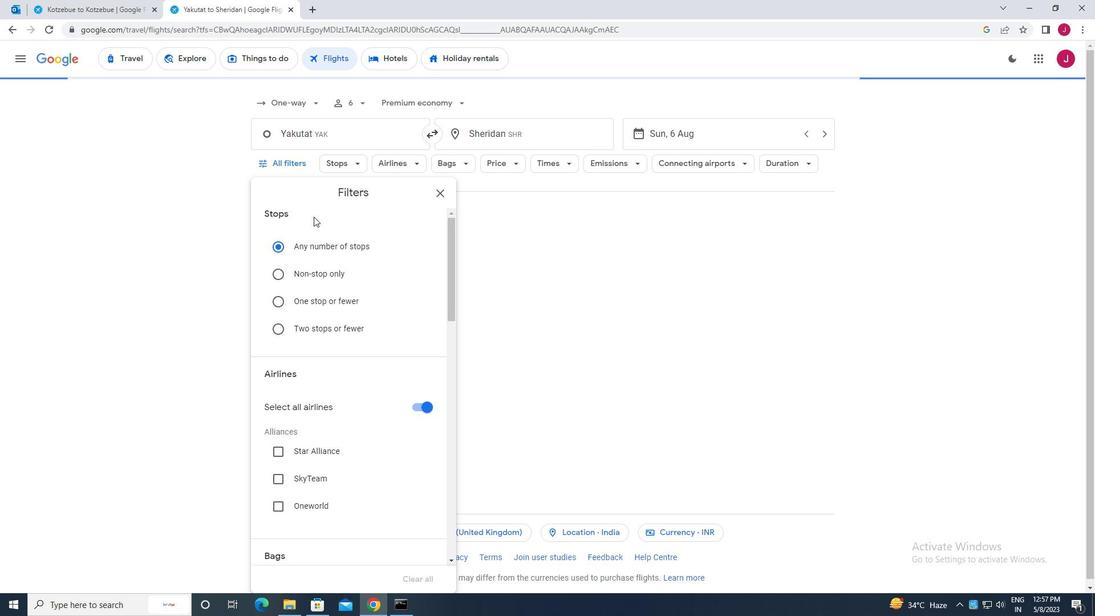 
Action: Mouse scrolled (313, 216) with delta (0, 0)
Screenshot: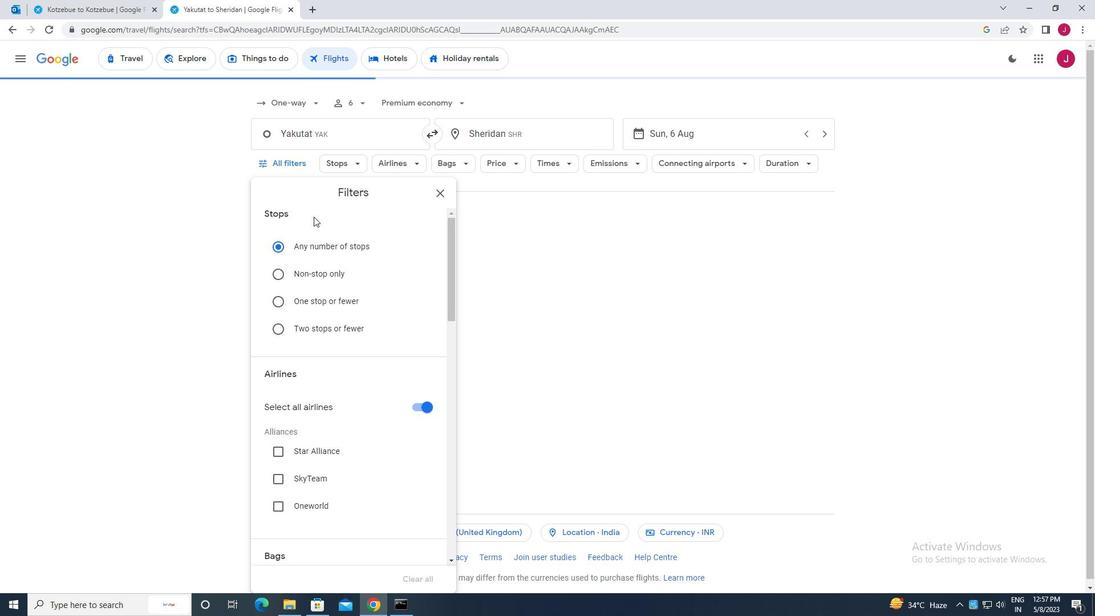 
Action: Mouse moved to (418, 237)
Screenshot: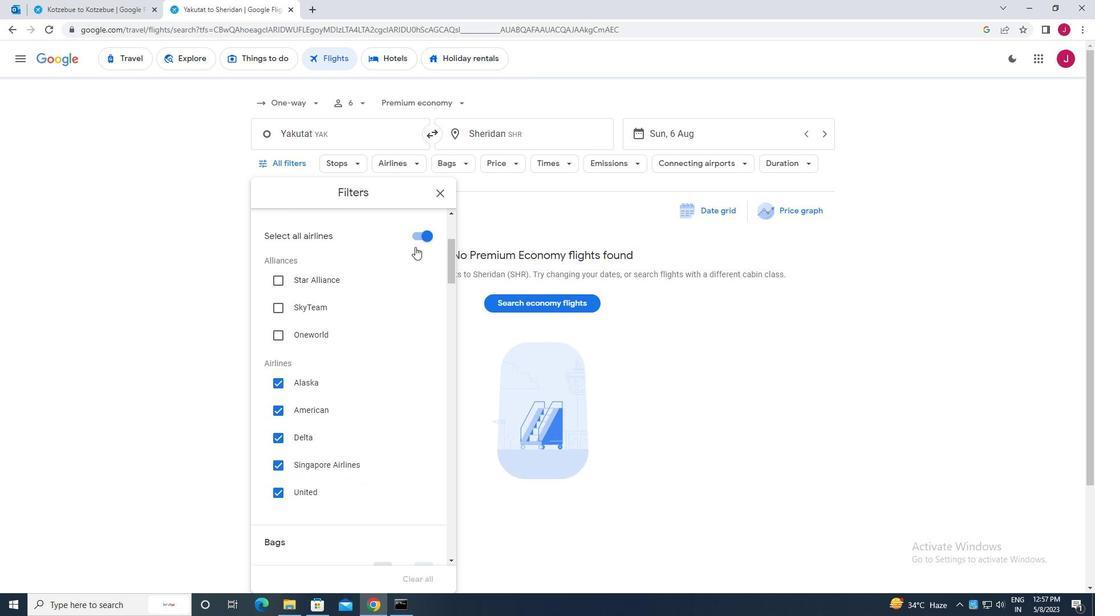 
Action: Mouse pressed left at (418, 237)
Screenshot: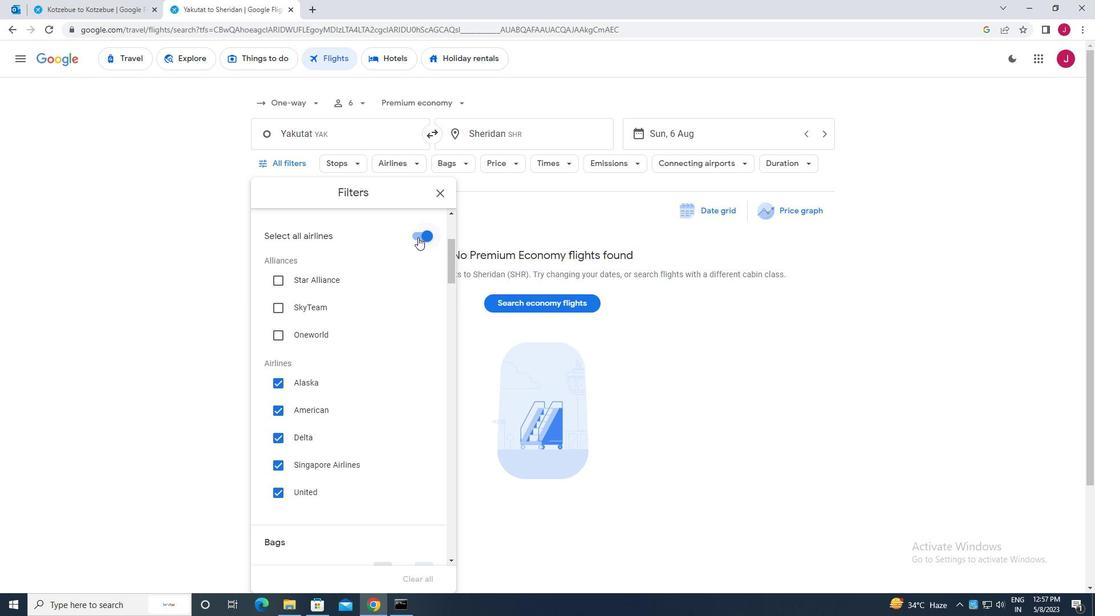 
Action: Mouse moved to (390, 257)
Screenshot: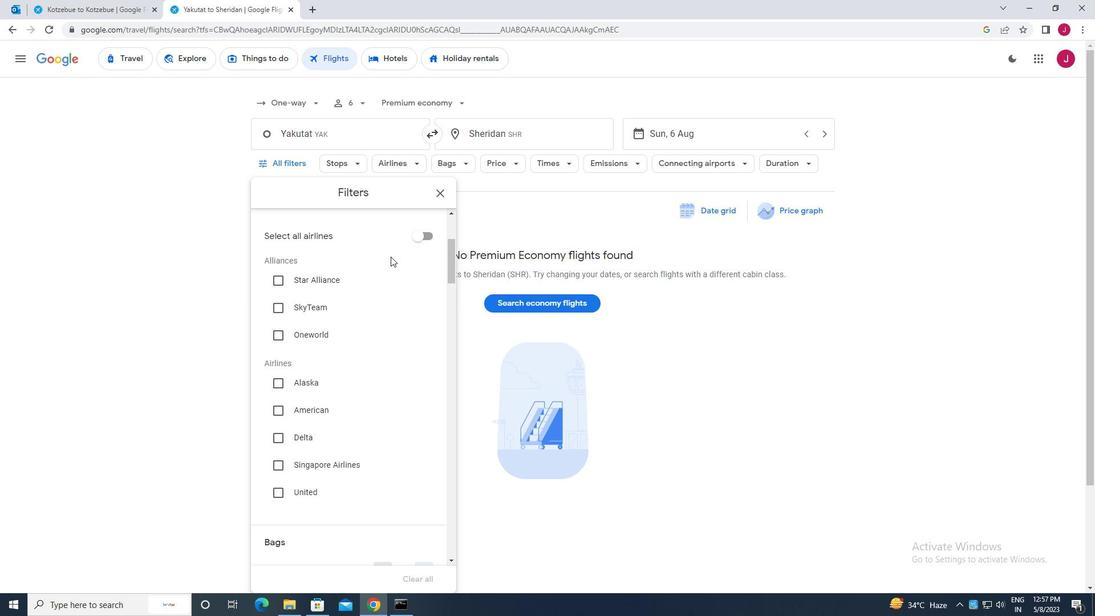 
Action: Mouse scrolled (390, 256) with delta (0, 0)
Screenshot: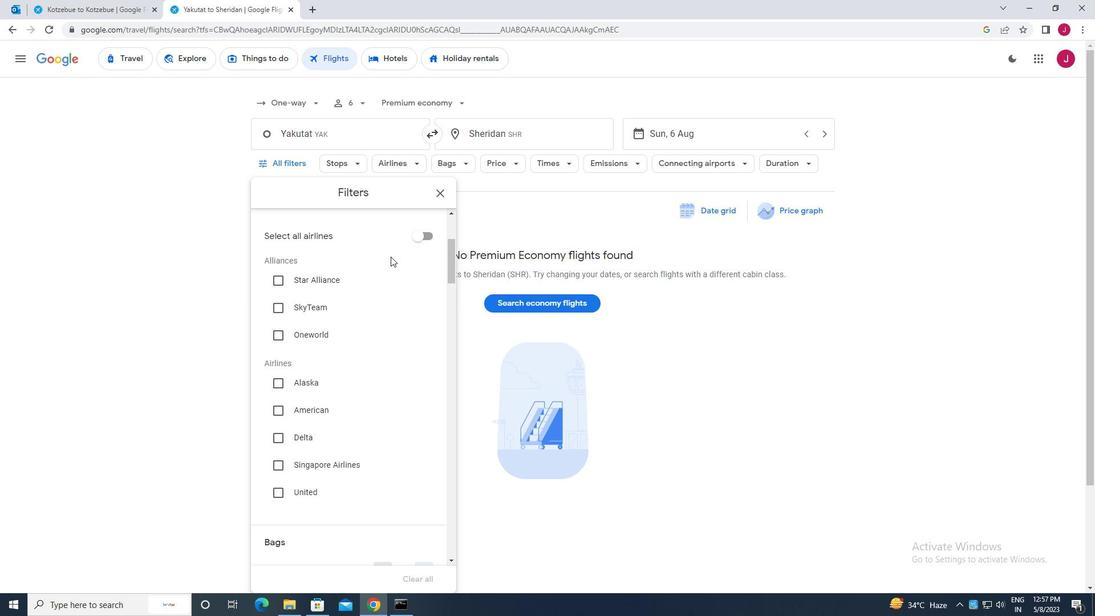 
Action: Mouse moved to (276, 322)
Screenshot: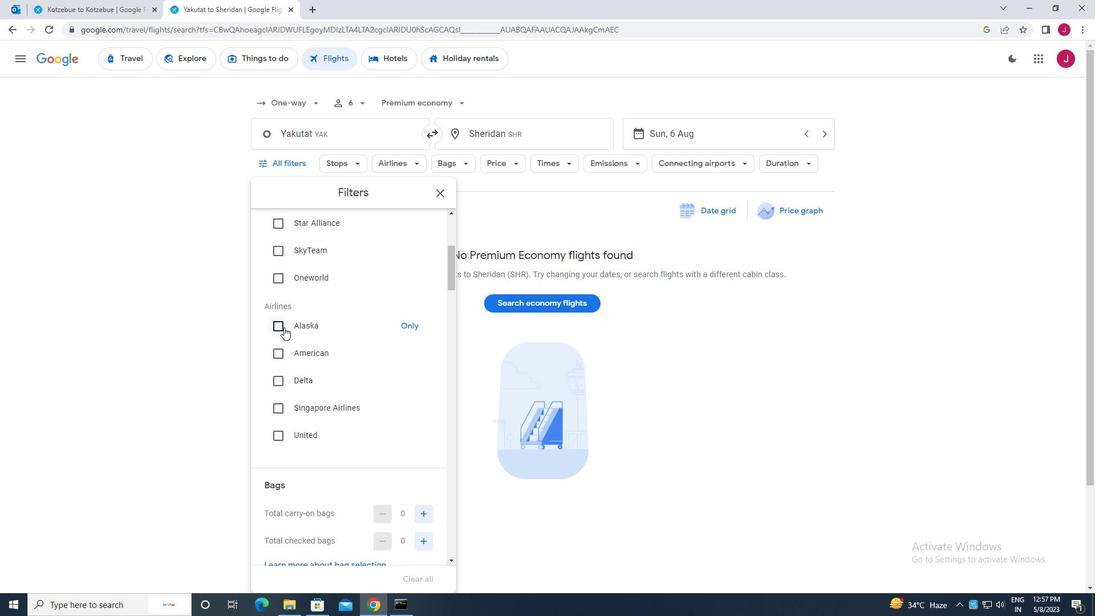 
Action: Mouse pressed left at (276, 322)
Screenshot: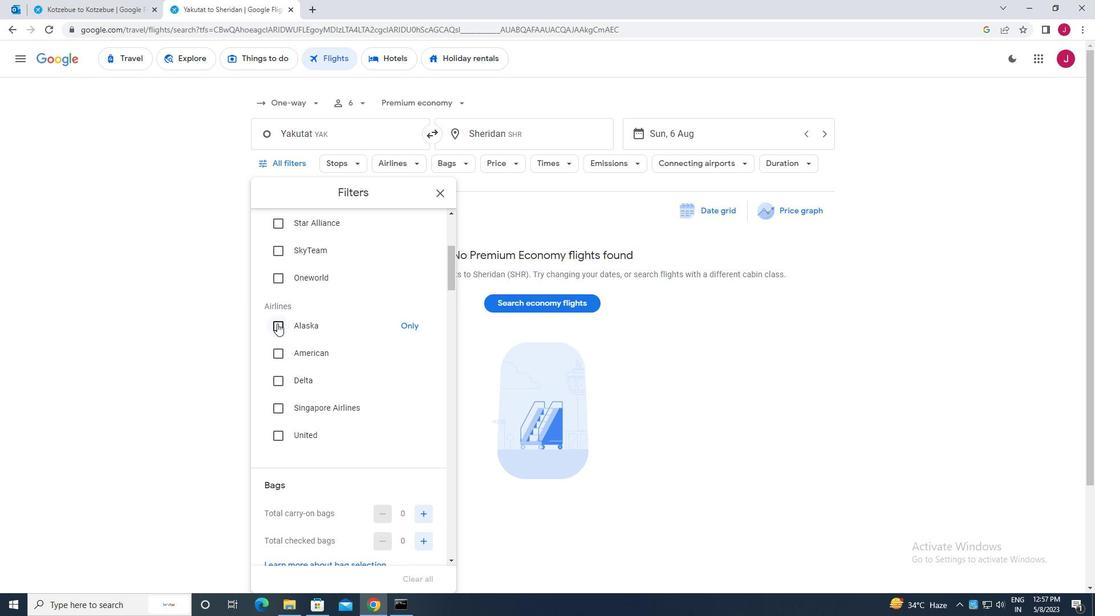 
Action: Mouse moved to (338, 313)
Screenshot: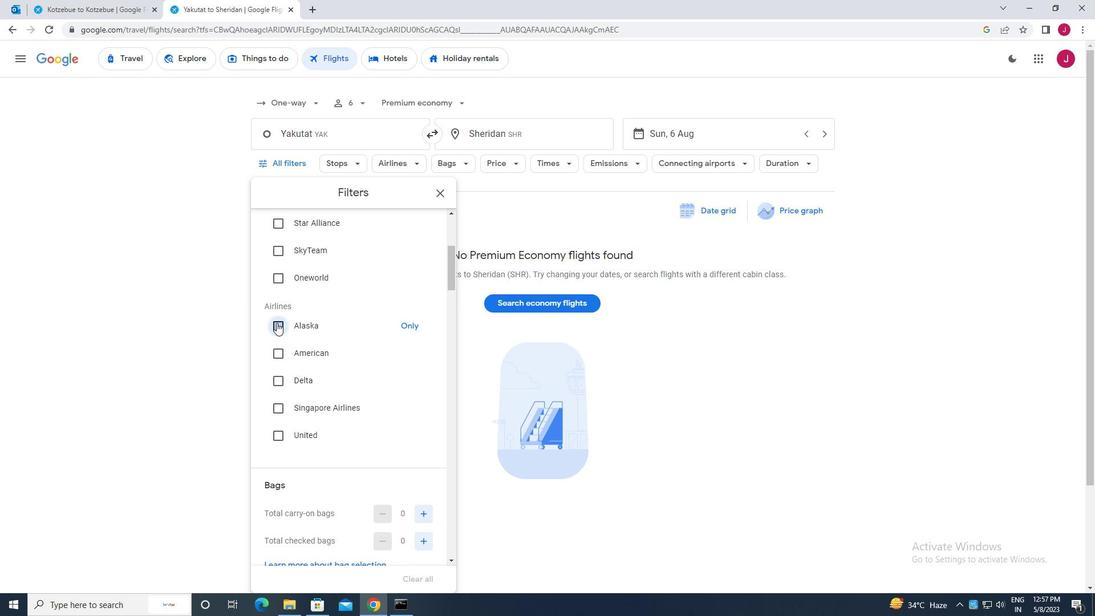 
Action: Mouse scrolled (338, 313) with delta (0, 0)
Screenshot: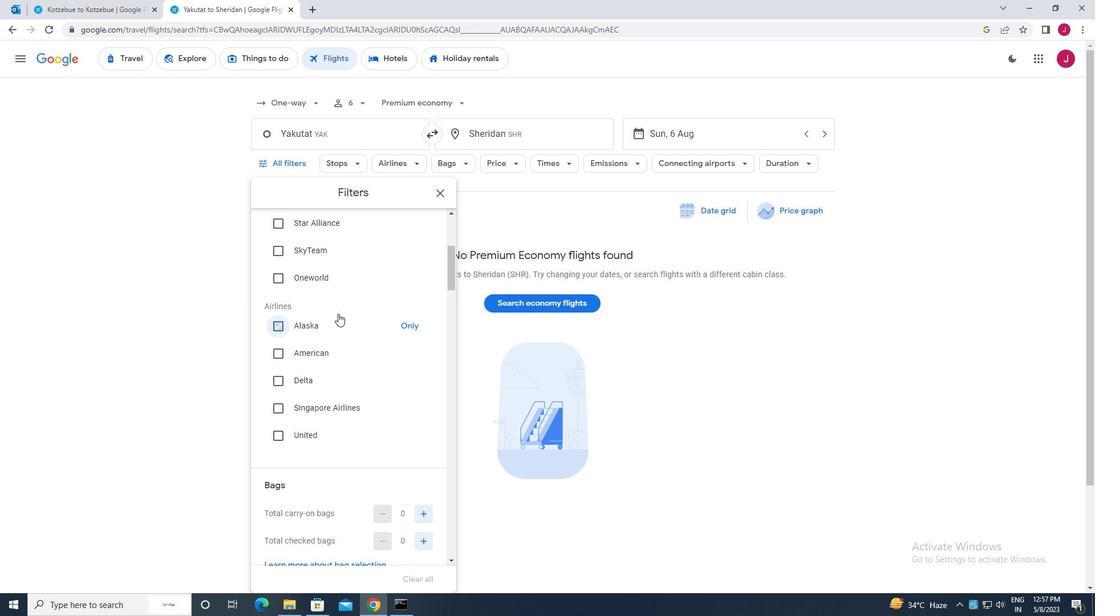 
Action: Mouse scrolled (338, 313) with delta (0, 0)
Screenshot: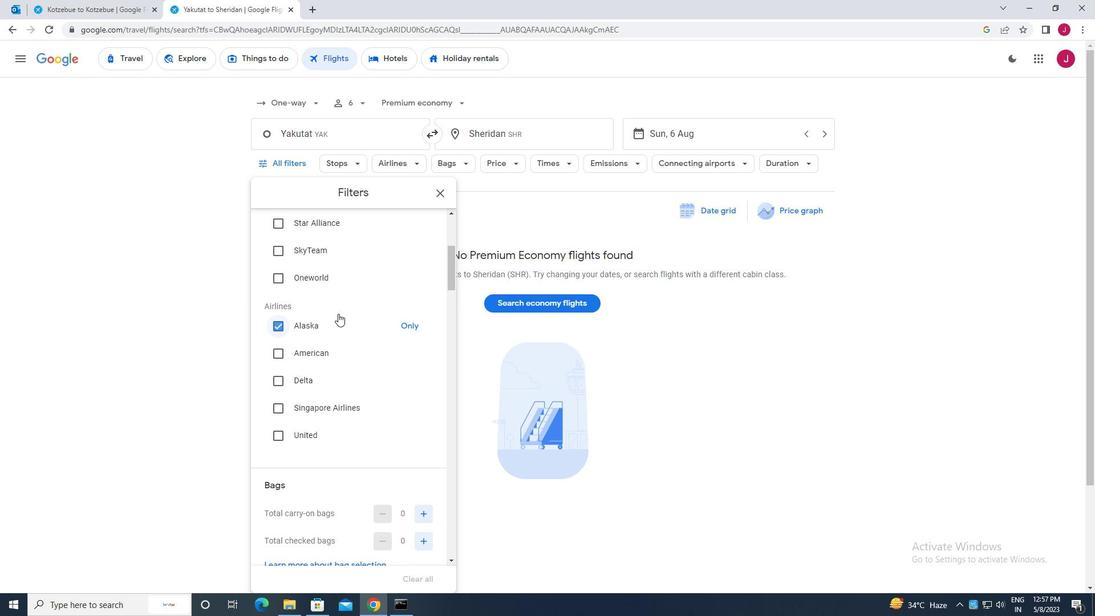 
Action: Mouse scrolled (338, 313) with delta (0, 0)
Screenshot: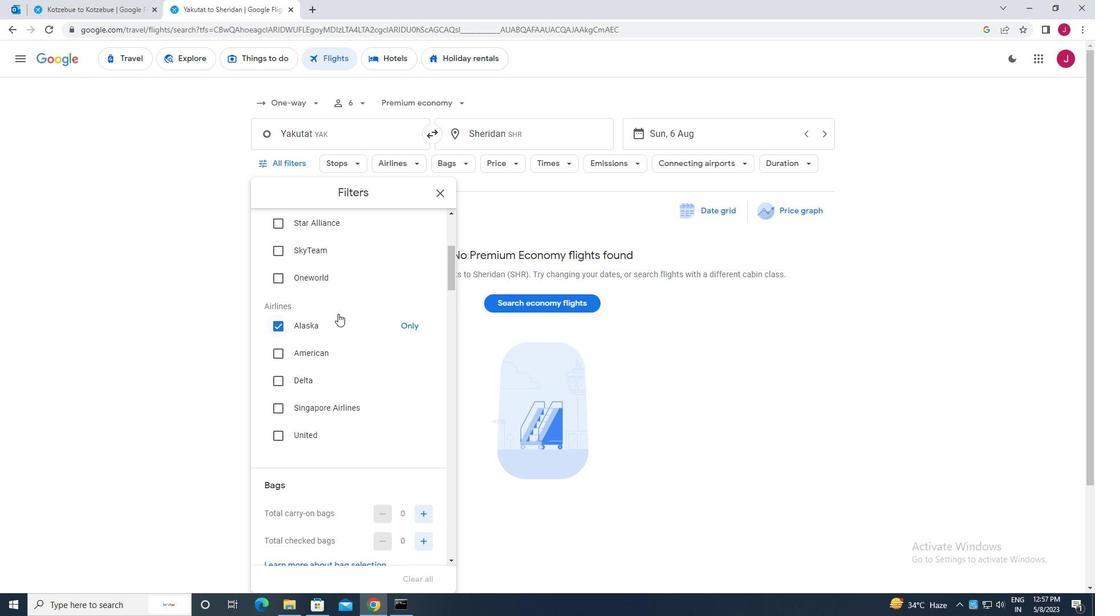 
Action: Mouse scrolled (338, 313) with delta (0, 0)
Screenshot: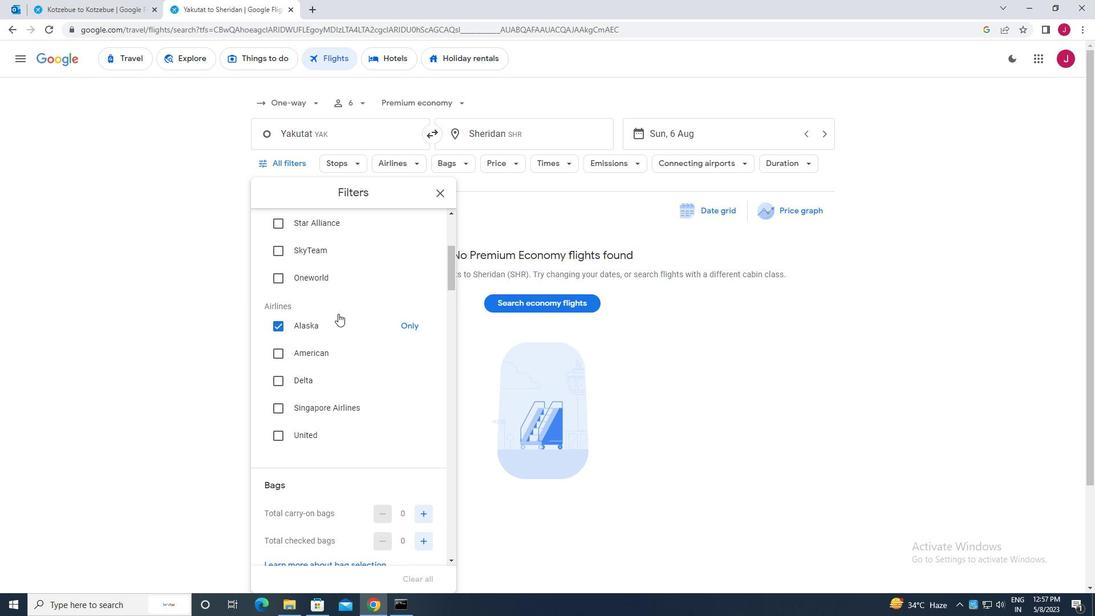 
Action: Mouse scrolled (338, 313) with delta (0, 0)
Screenshot: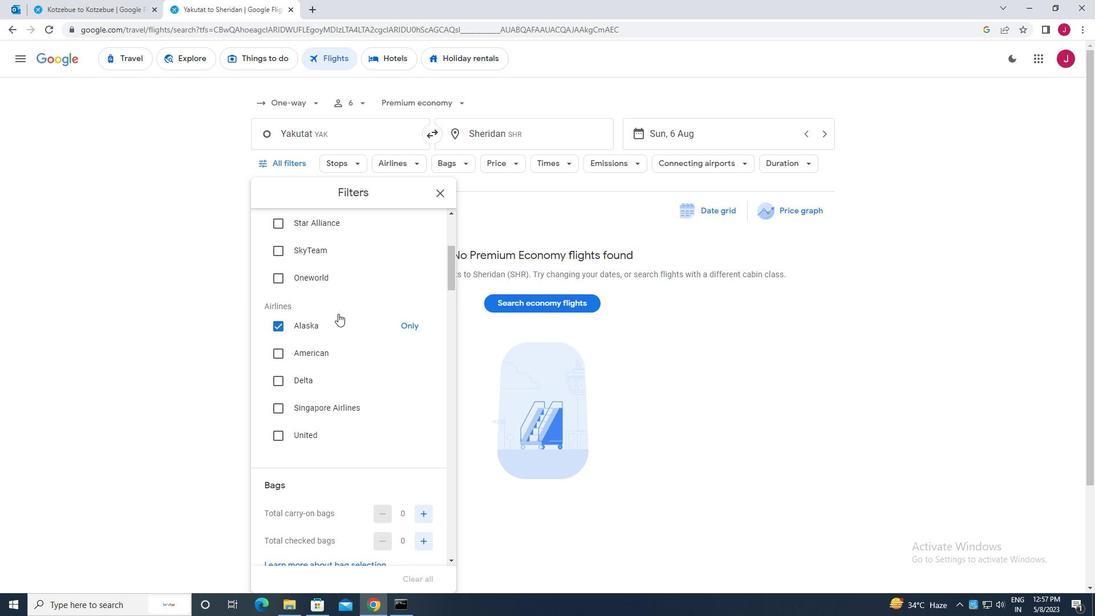 
Action: Mouse moved to (322, 348)
Screenshot: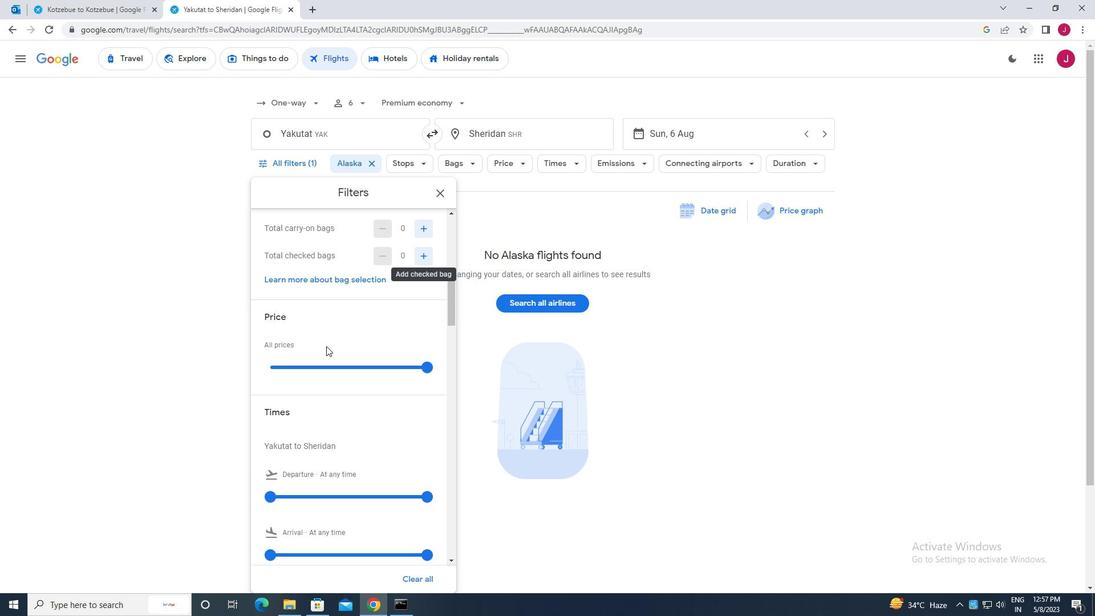 
Action: Mouse scrolled (322, 347) with delta (0, 0)
Screenshot: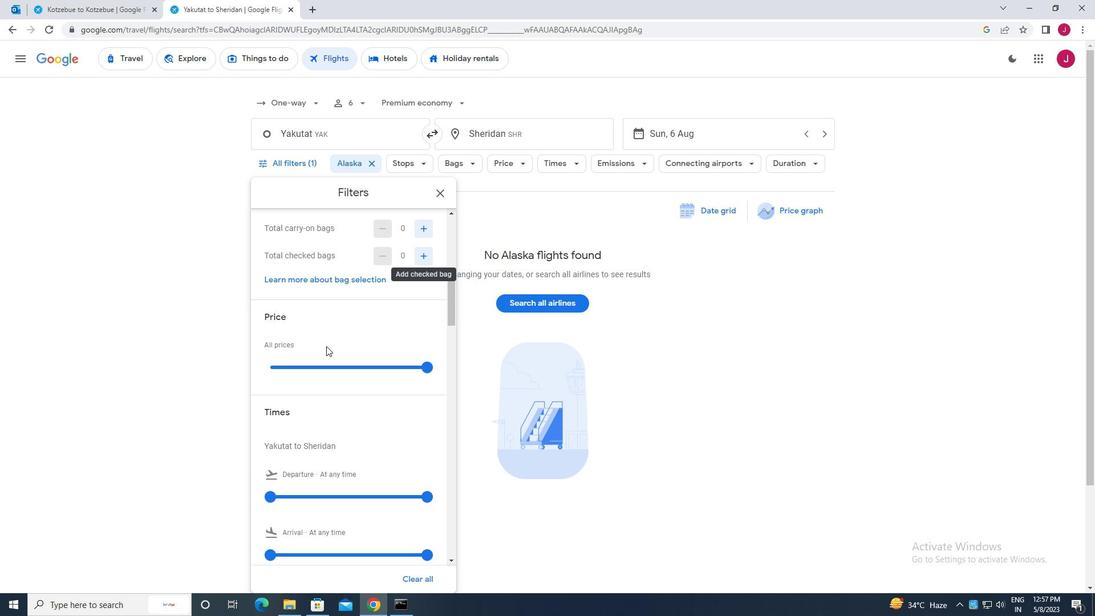 
Action: Mouse moved to (322, 348)
Screenshot: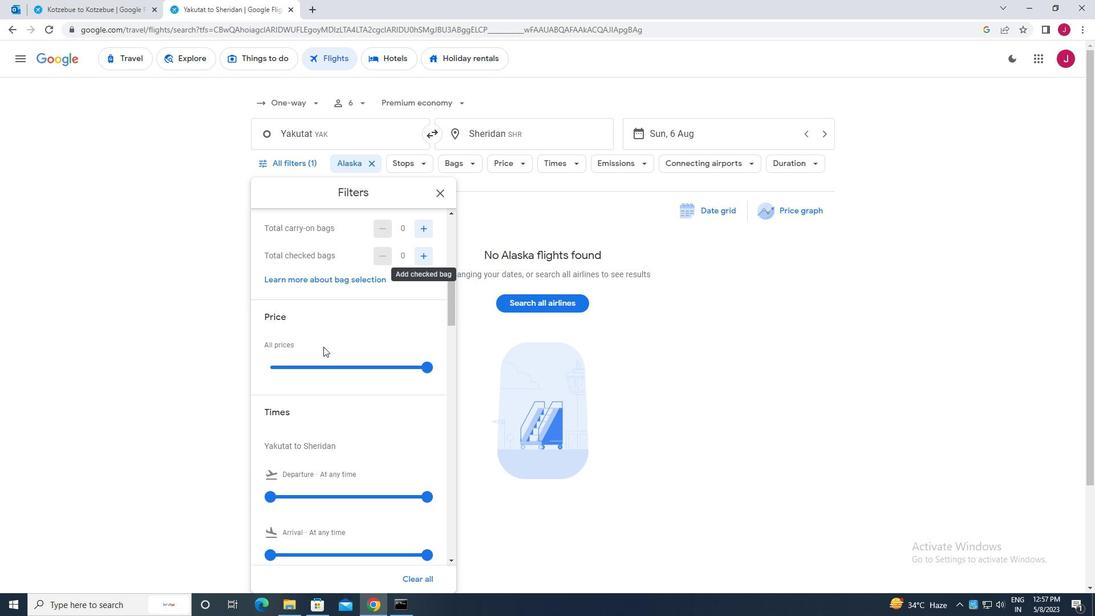 
Action: Mouse scrolled (322, 348) with delta (0, 0)
Screenshot: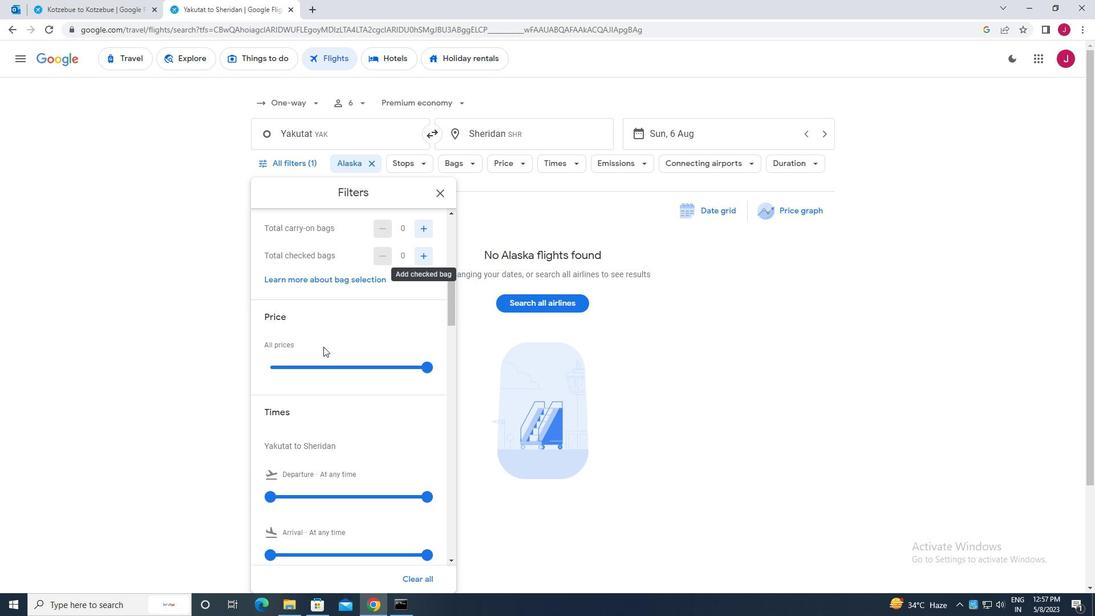 
Action: Mouse moved to (270, 379)
Screenshot: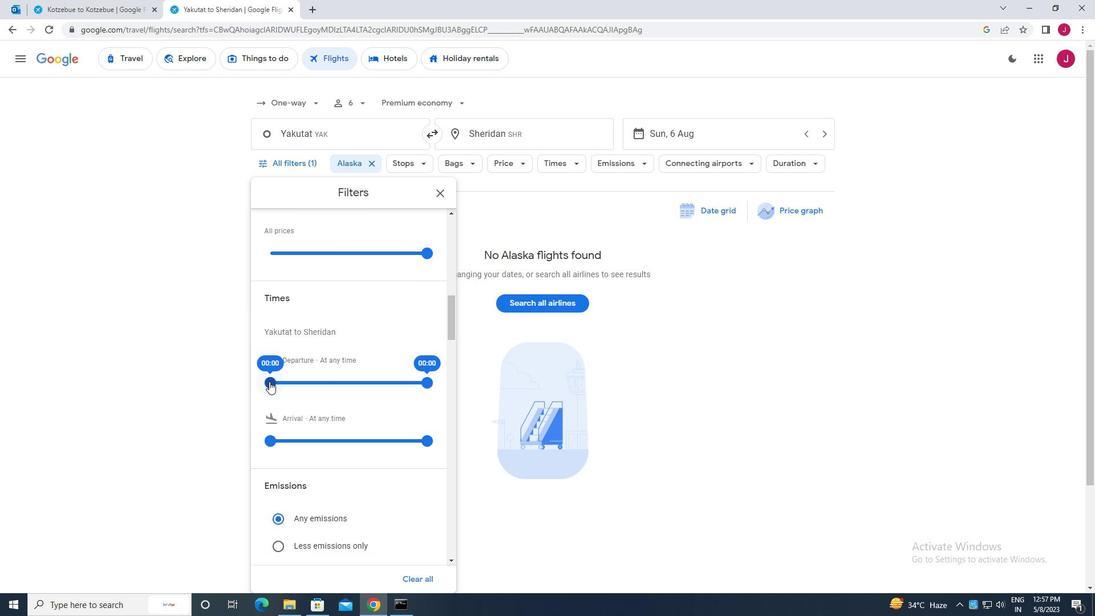 
Action: Mouse pressed left at (270, 379)
Screenshot: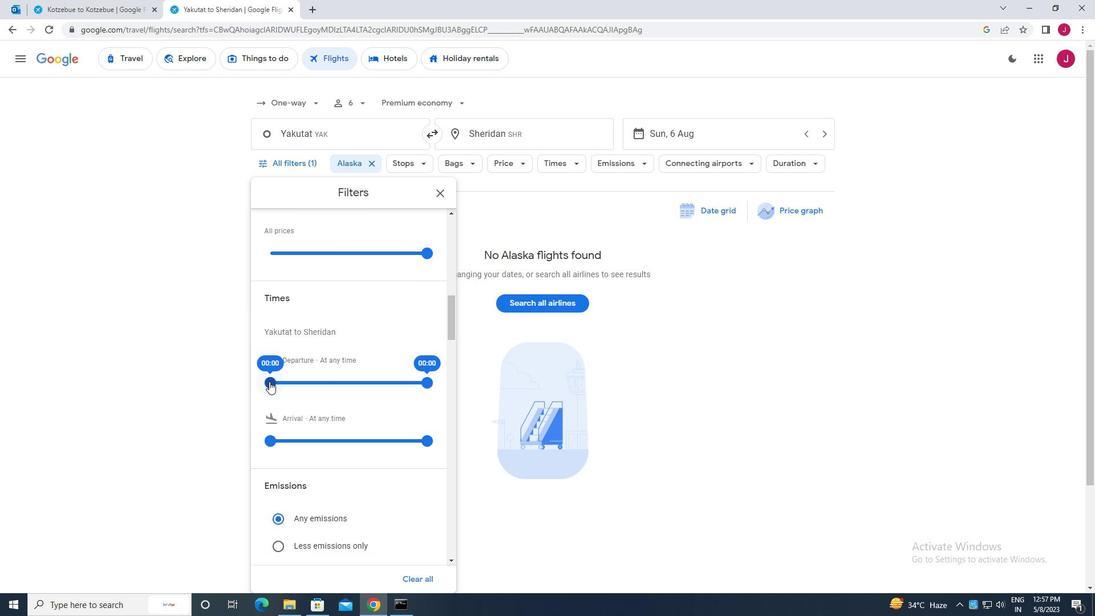 
Action: Mouse moved to (423, 382)
Screenshot: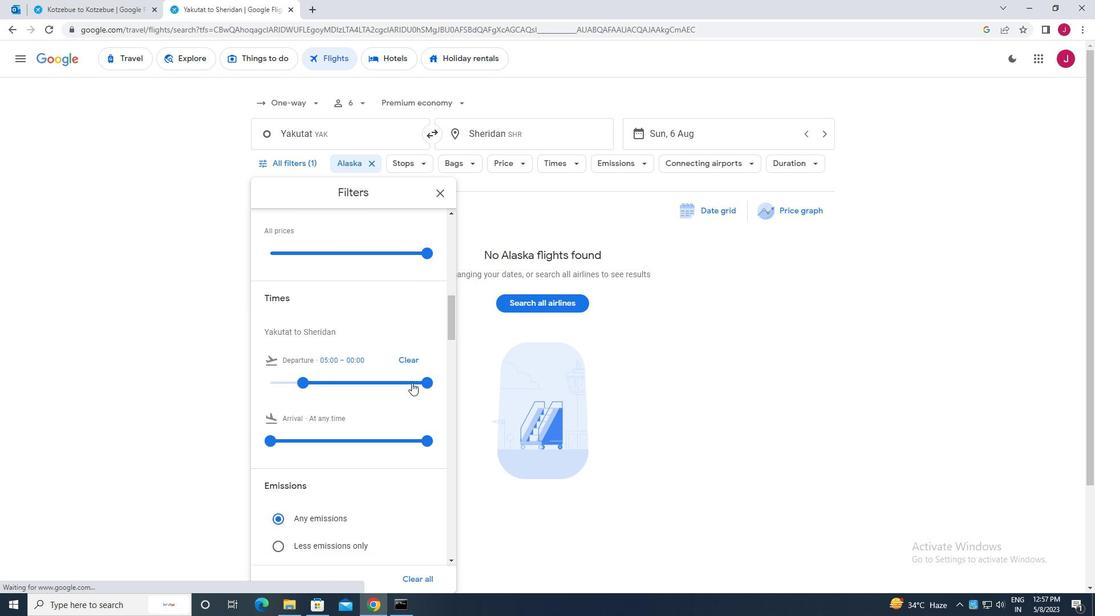 
Action: Mouse pressed left at (423, 382)
Screenshot: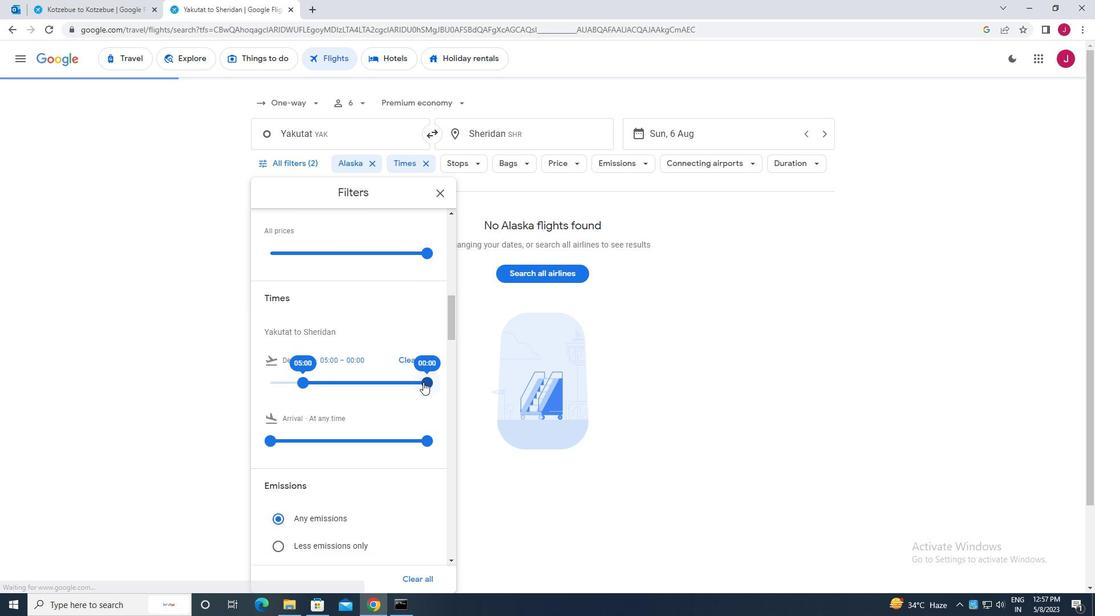 
Action: Mouse moved to (440, 195)
Screenshot: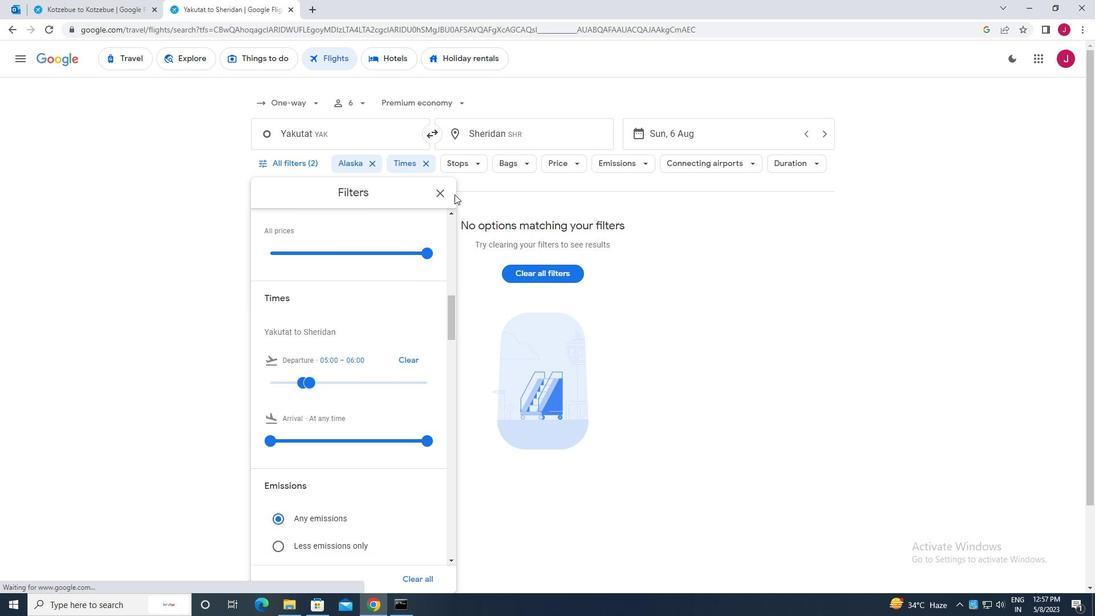 
Action: Mouse pressed left at (440, 195)
Screenshot: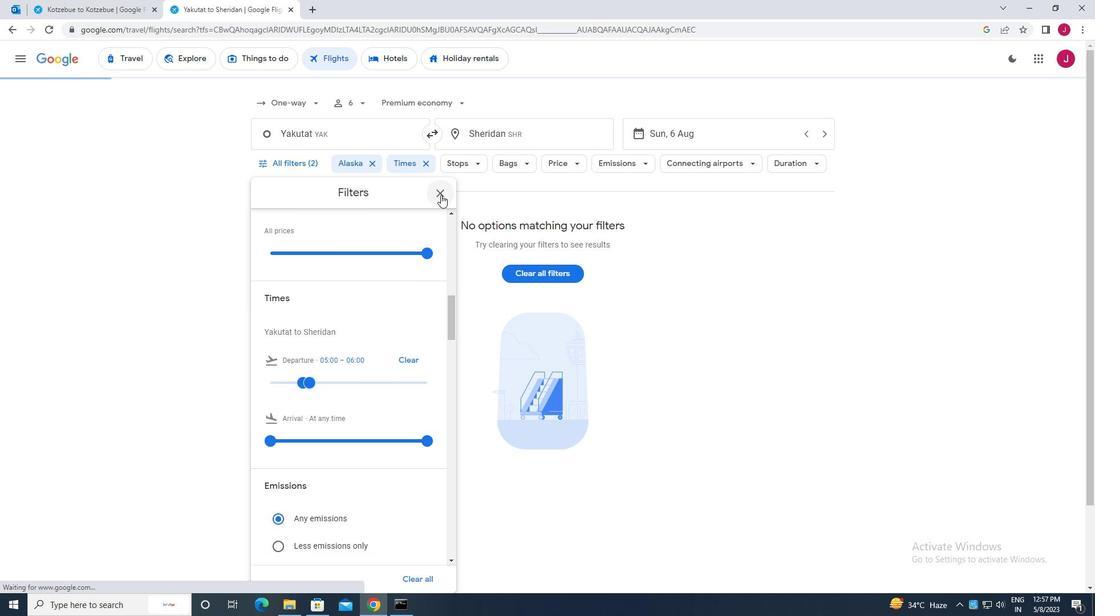 
